 Task: Add Attachment from Trello to Card Card0000000178 in Board Board0000000045 in Workspace WS0000000015 in Trello. Add Cover Blue to Card Card0000000178 in Board Board0000000045 in Workspace WS0000000015 in Trello. Add "Copy Card To …" Button titled Button0000000178 to "bottom" of the list "To Do" to Card Card0000000178 in Board Board0000000045 in Workspace WS0000000015 in Trello. Add Description DS0000000178 to Card Card0000000178 in Board Board0000000045 in Workspace WS0000000015 in Trello. Add Comment CM0000000178 to Card Card0000000178 in Board Board0000000045 in Workspace WS0000000015 in Trello
Action: Mouse moved to (800, 354)
Screenshot: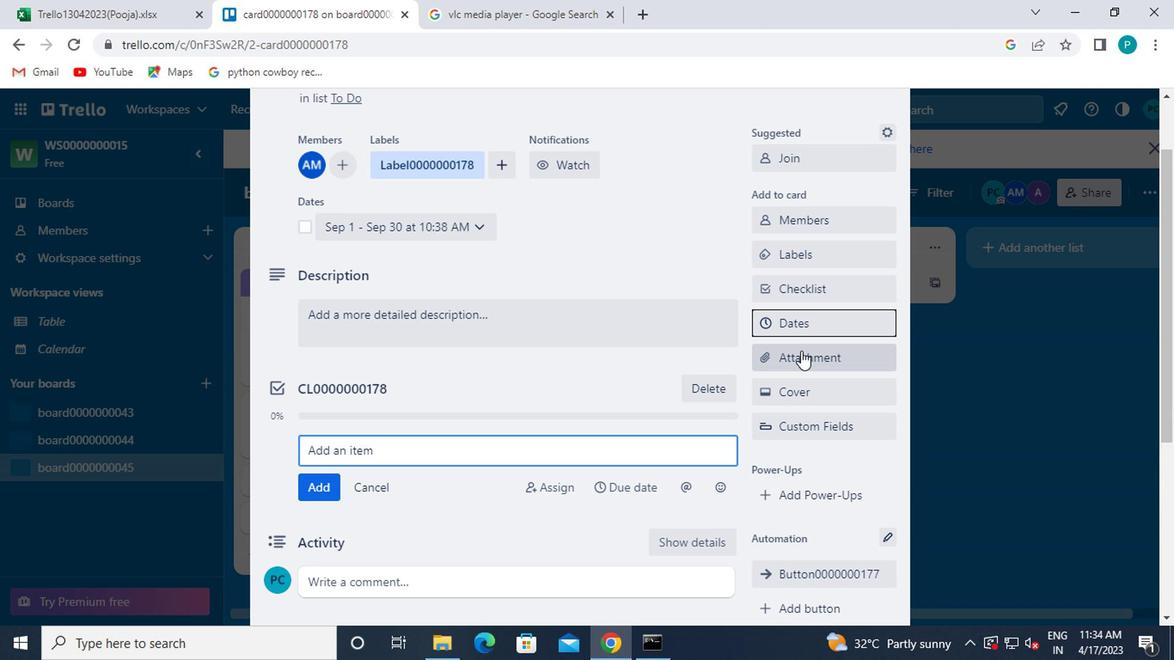 
Action: Mouse pressed left at (800, 354)
Screenshot: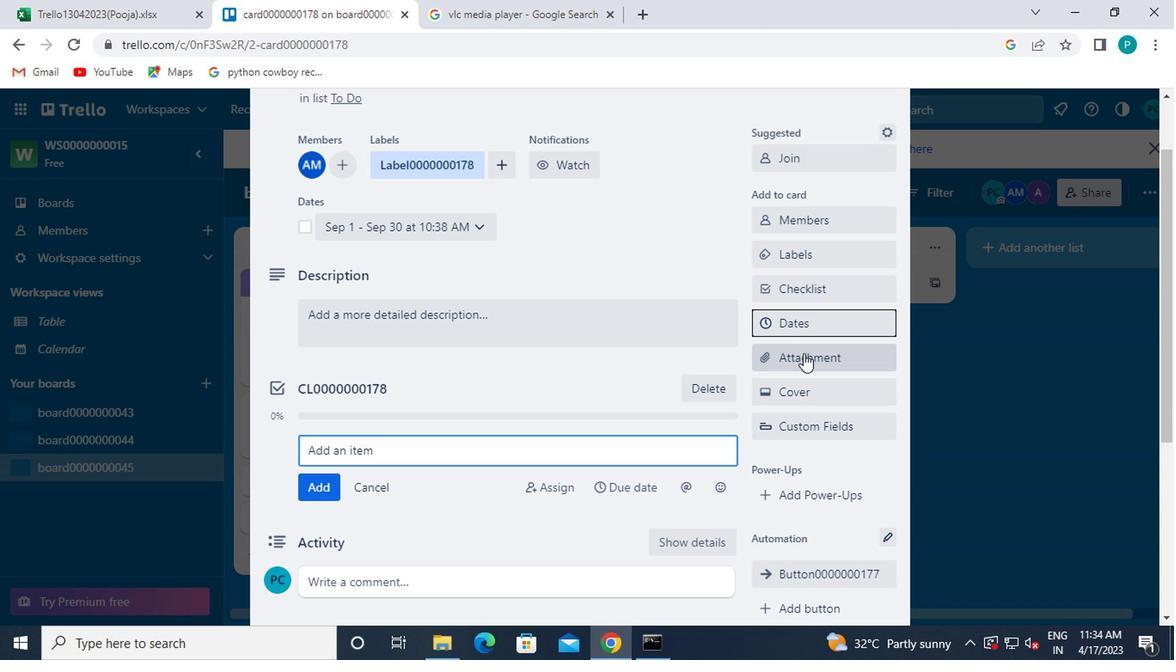 
Action: Mouse moved to (769, 214)
Screenshot: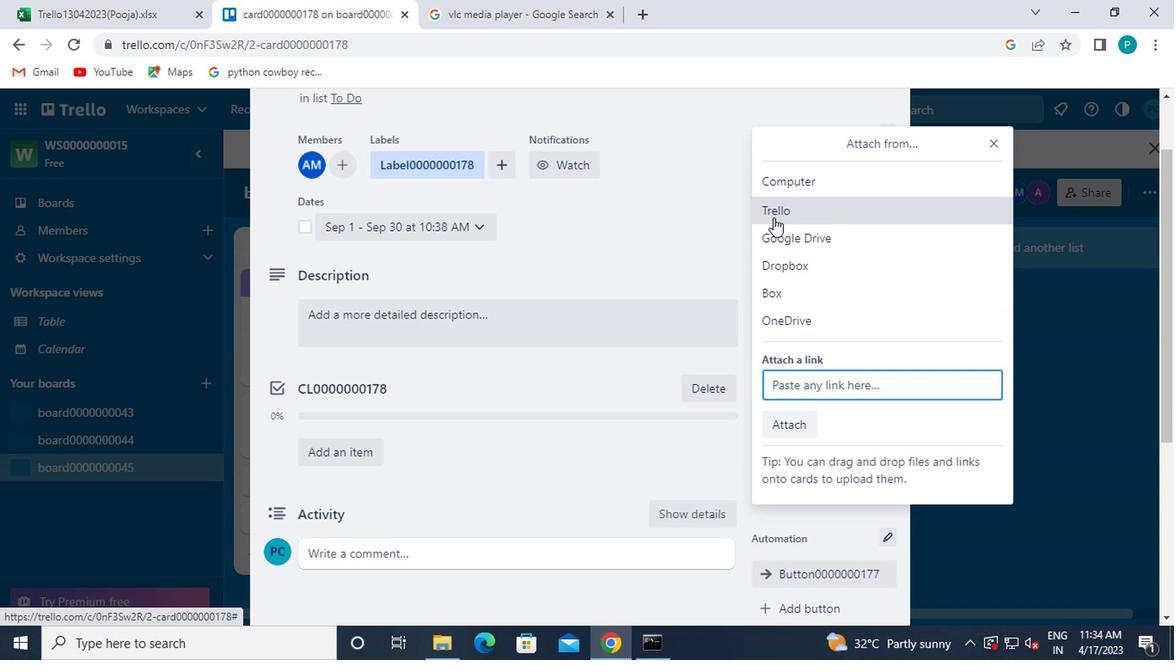 
Action: Mouse pressed left at (769, 214)
Screenshot: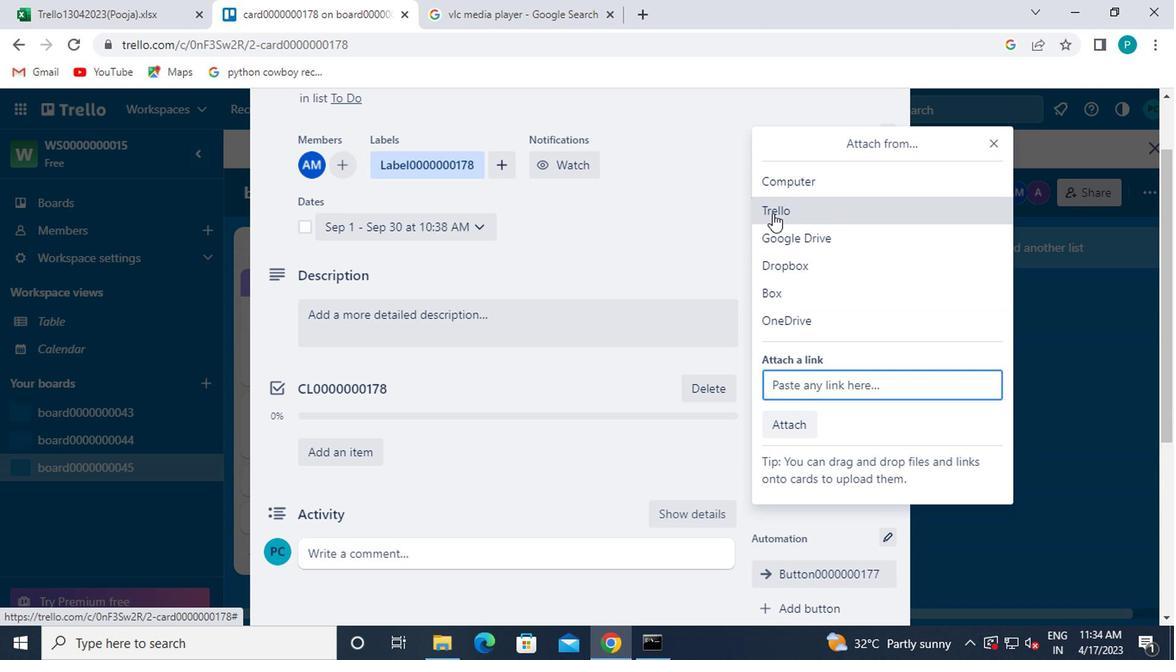 
Action: Mouse moved to (810, 335)
Screenshot: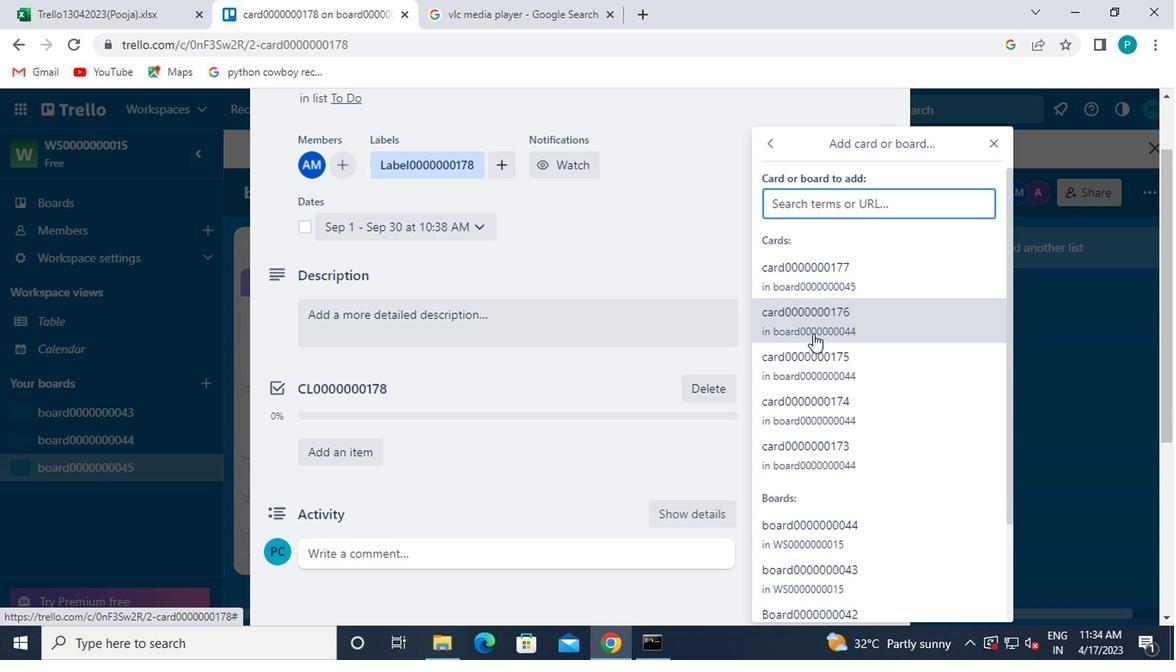 
Action: Mouse pressed left at (810, 335)
Screenshot: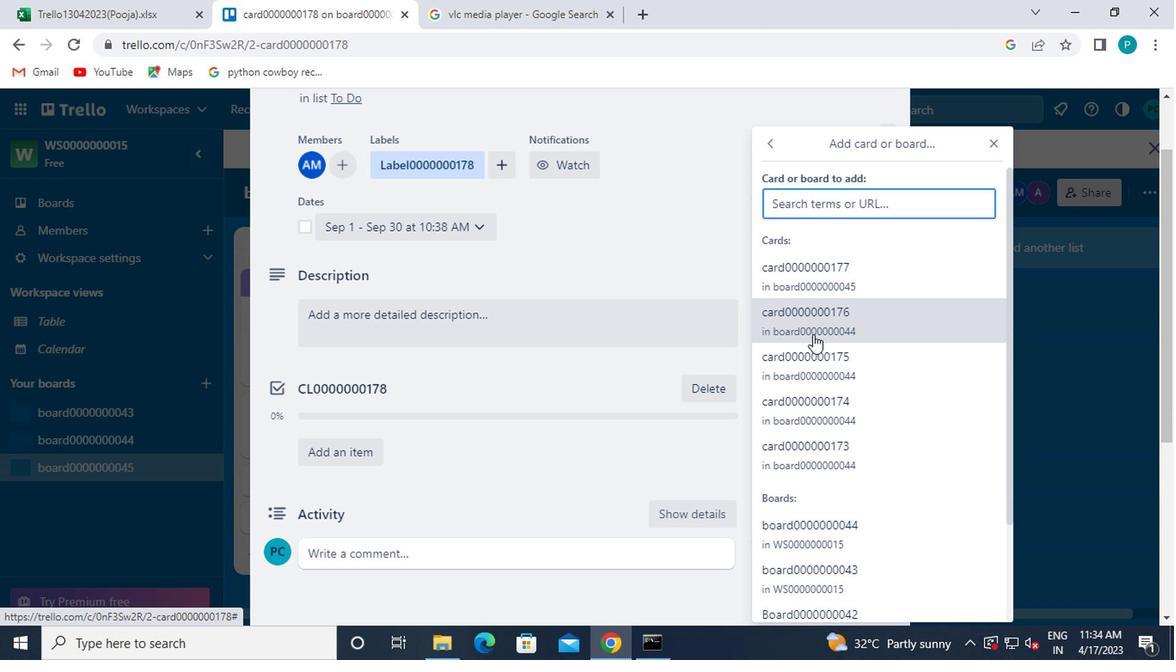 
Action: Mouse moved to (802, 390)
Screenshot: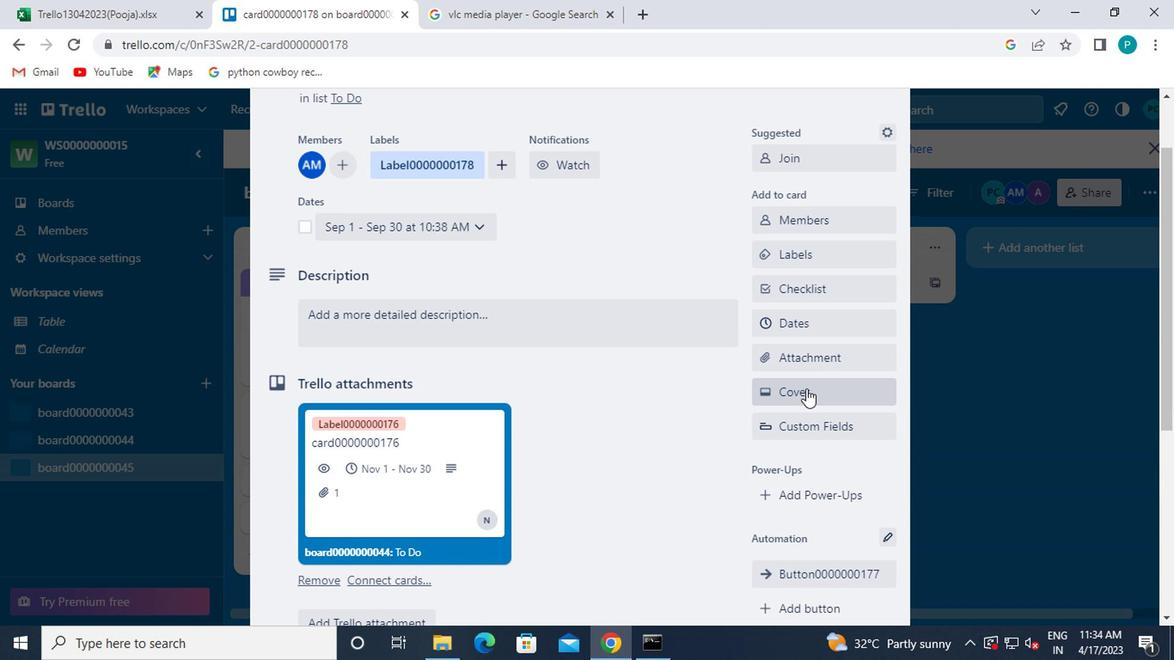 
Action: Mouse scrolled (802, 389) with delta (0, -1)
Screenshot: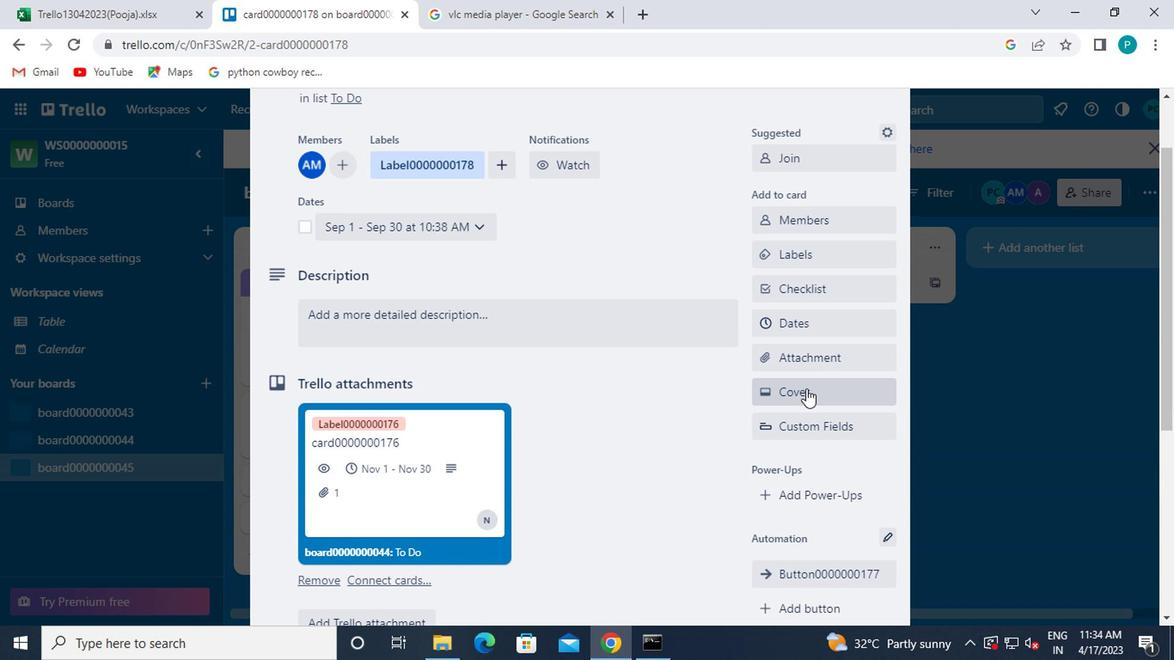 
Action: Mouse moved to (793, 305)
Screenshot: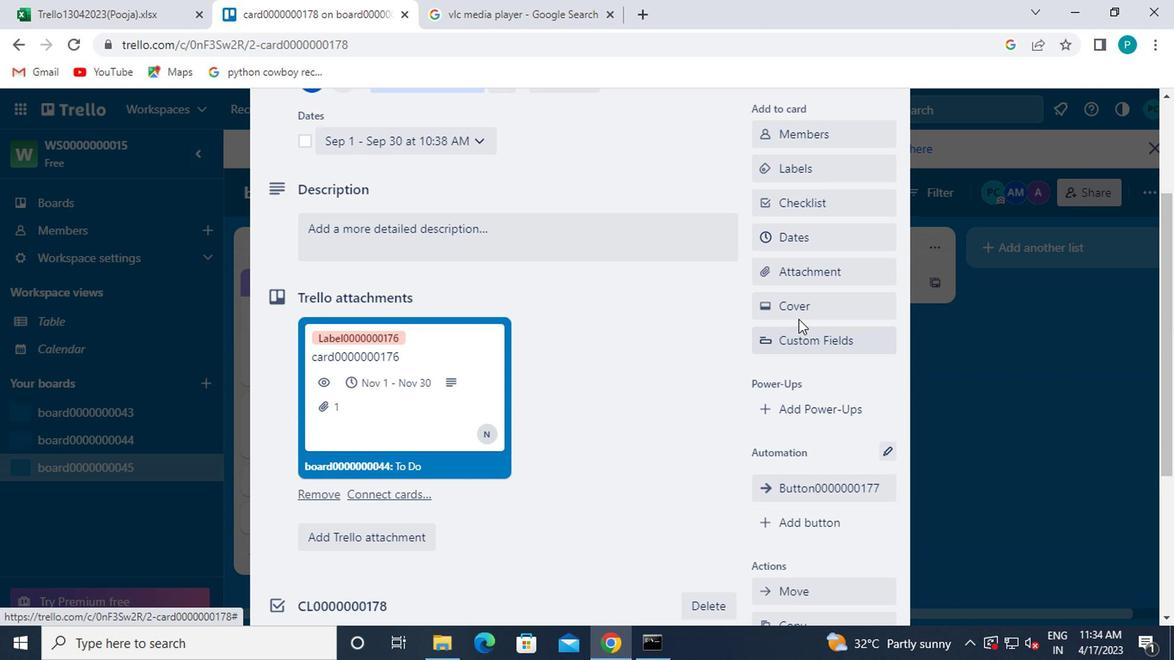 
Action: Mouse pressed left at (793, 305)
Screenshot: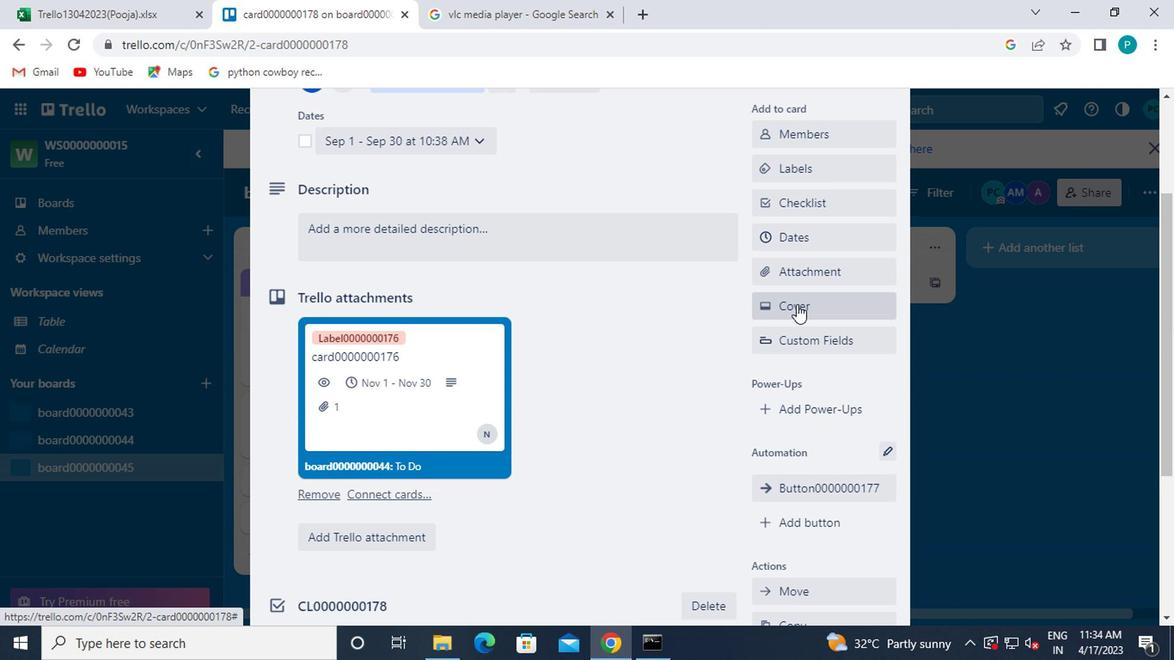 
Action: Mouse moved to (795, 319)
Screenshot: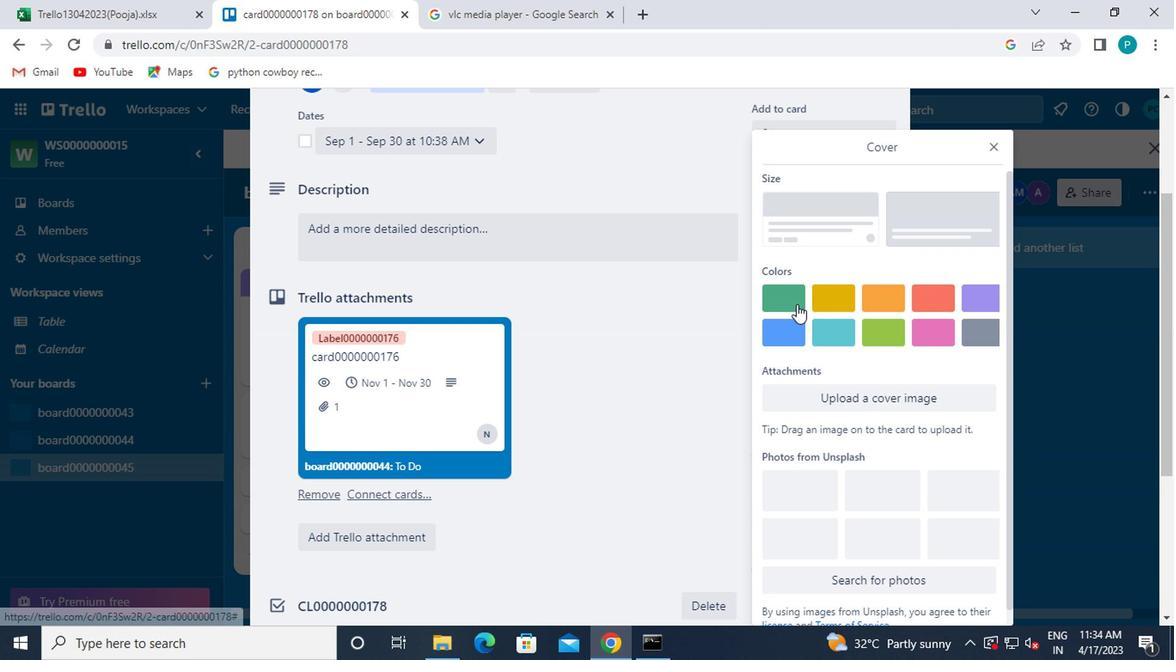 
Action: Mouse pressed left at (795, 319)
Screenshot: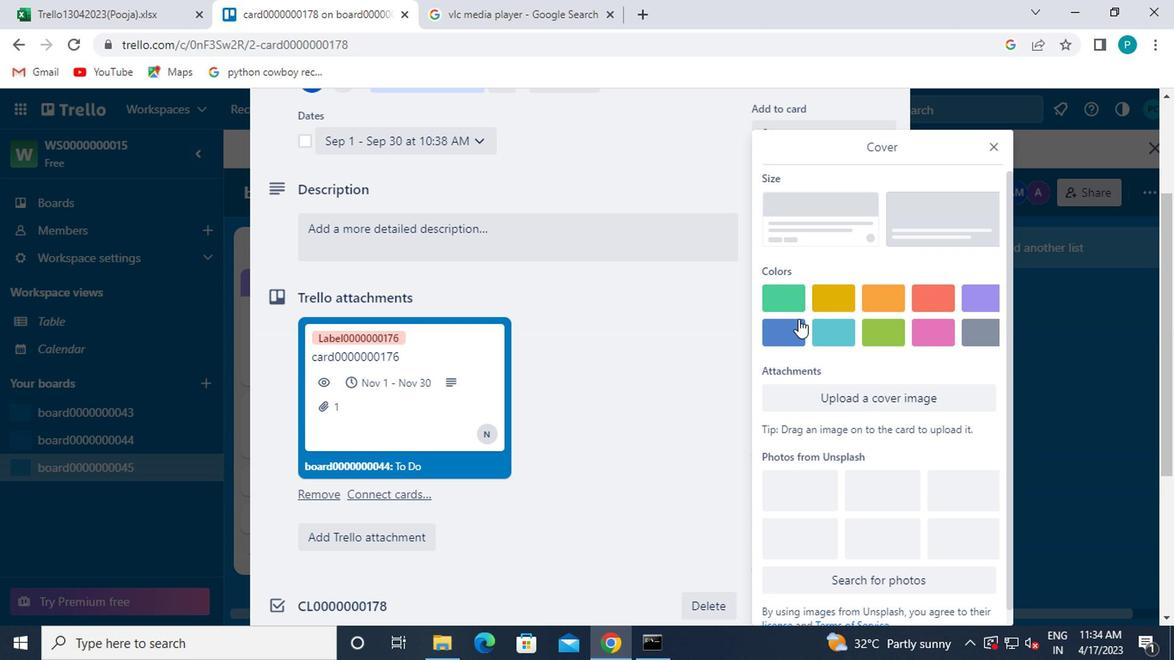 
Action: Mouse moved to (986, 144)
Screenshot: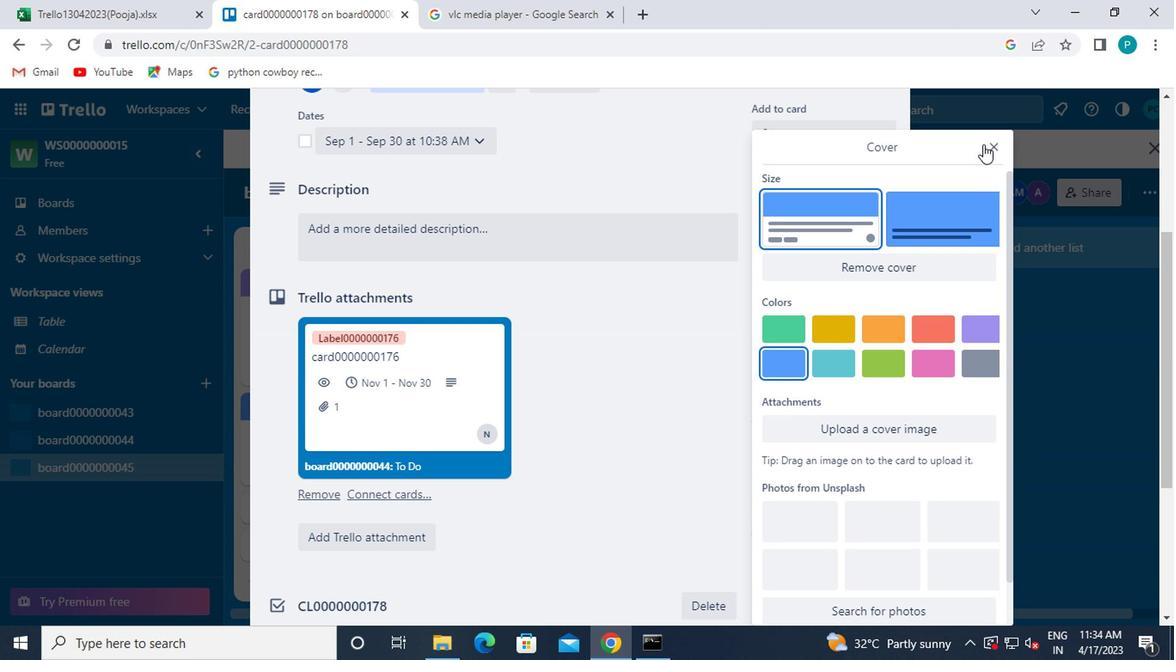 
Action: Mouse pressed left at (986, 144)
Screenshot: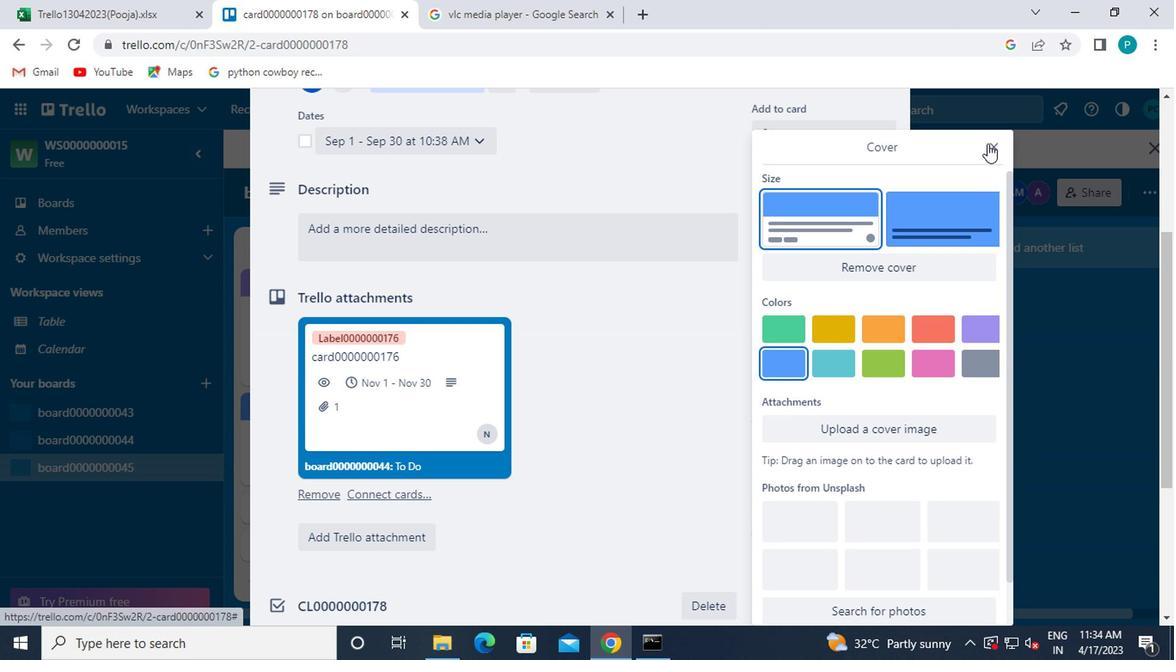 
Action: Mouse moved to (711, 340)
Screenshot: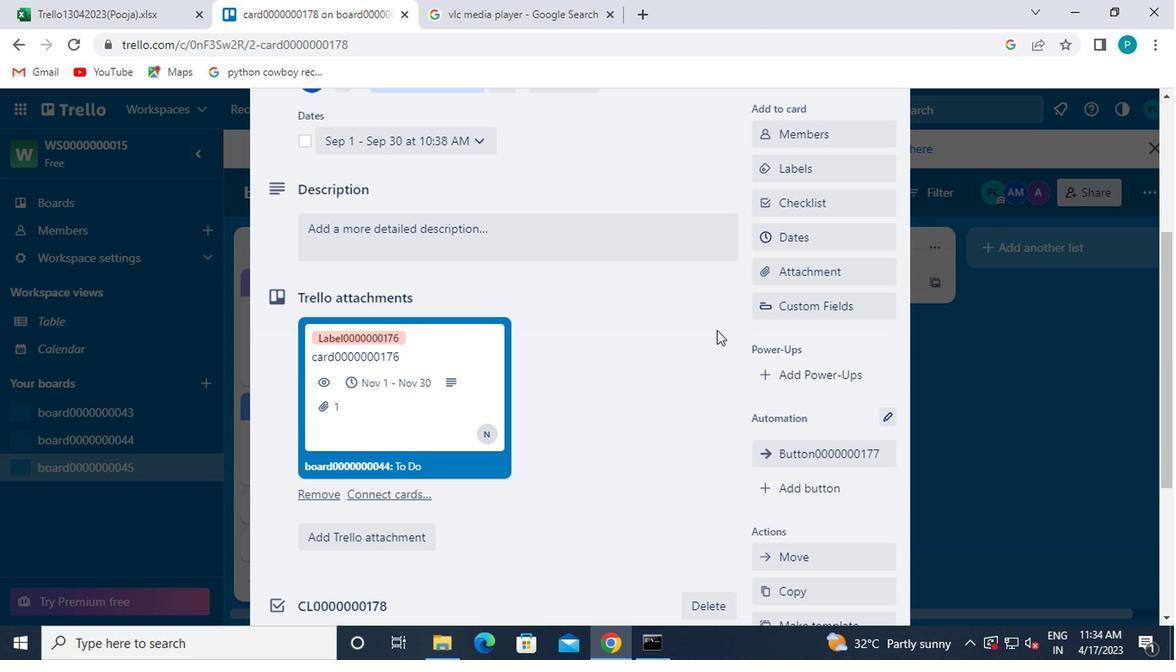 
Action: Mouse scrolled (711, 338) with delta (0, -1)
Screenshot: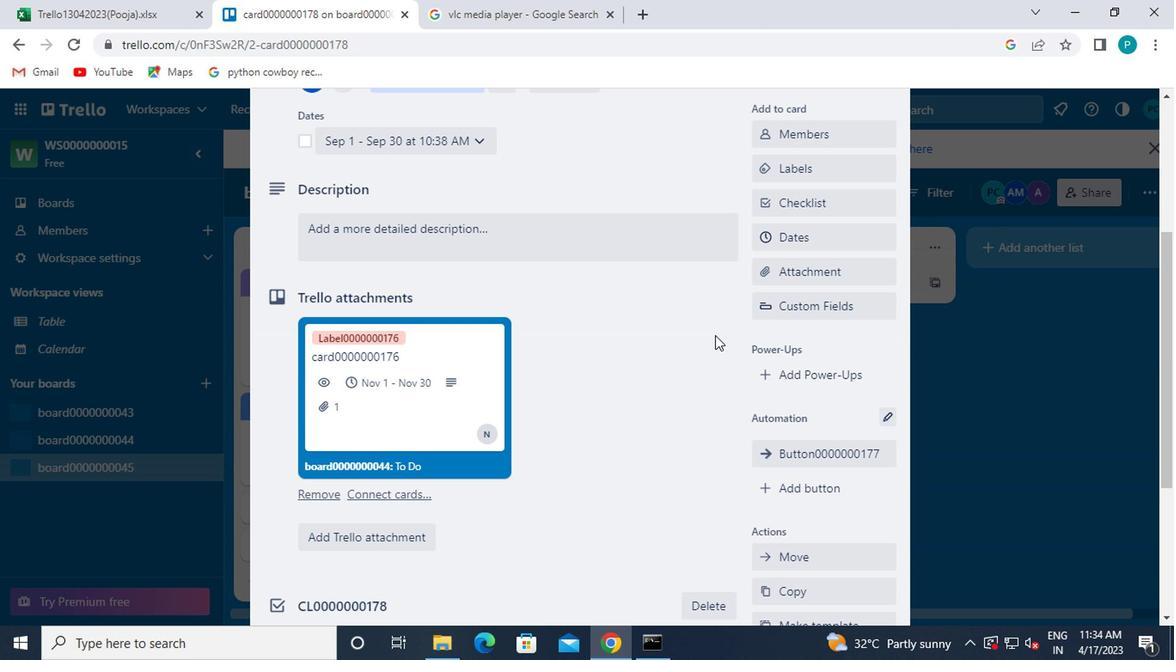 
Action: Mouse moved to (794, 403)
Screenshot: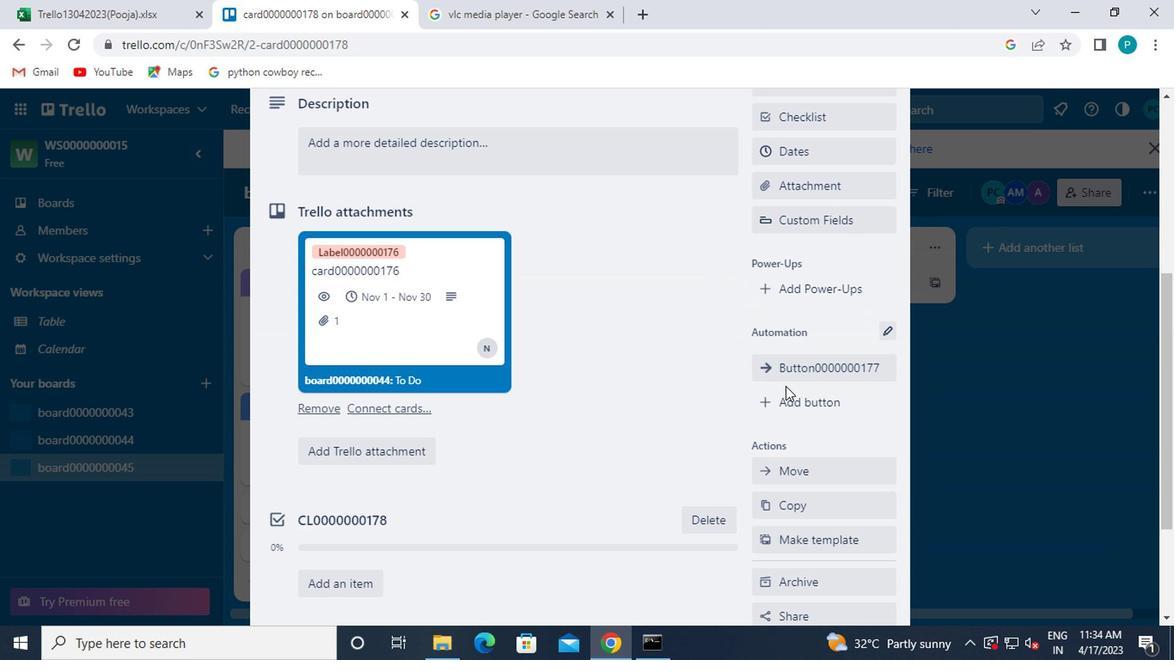 
Action: Mouse pressed left at (794, 403)
Screenshot: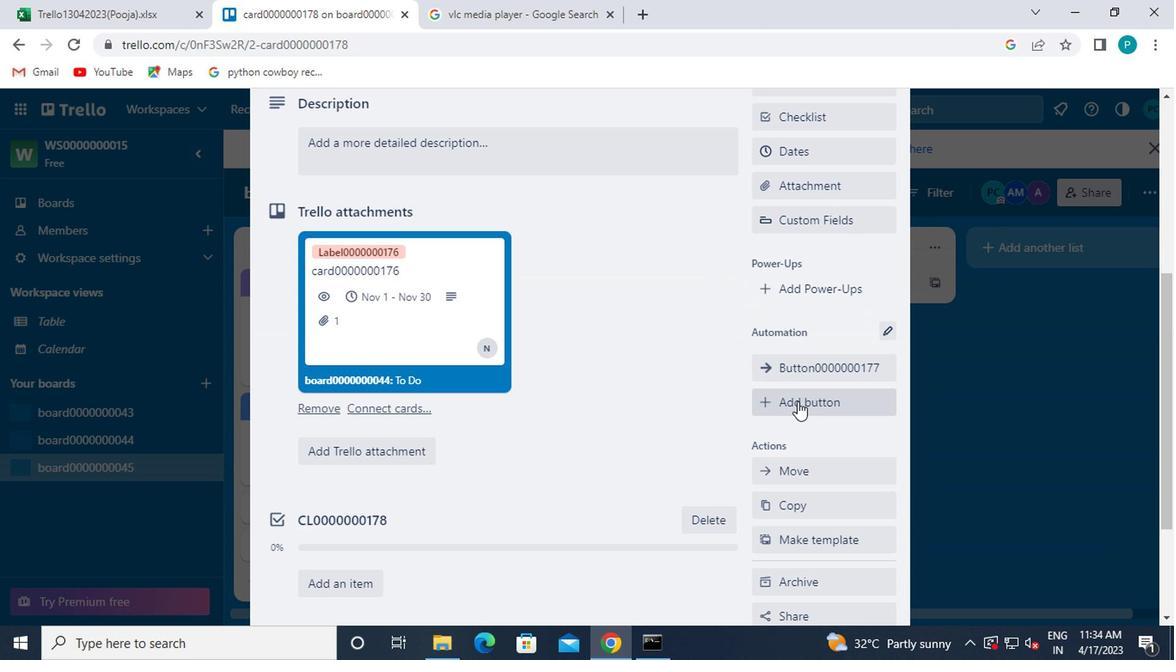 
Action: Mouse moved to (814, 247)
Screenshot: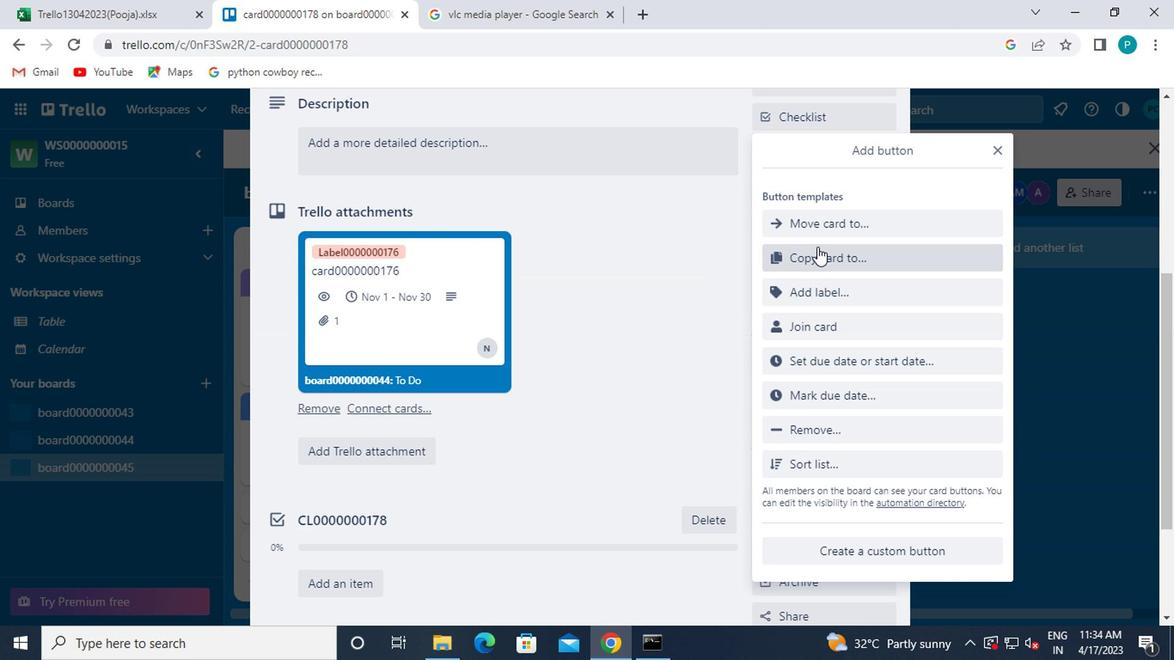 
Action: Mouse pressed left at (814, 247)
Screenshot: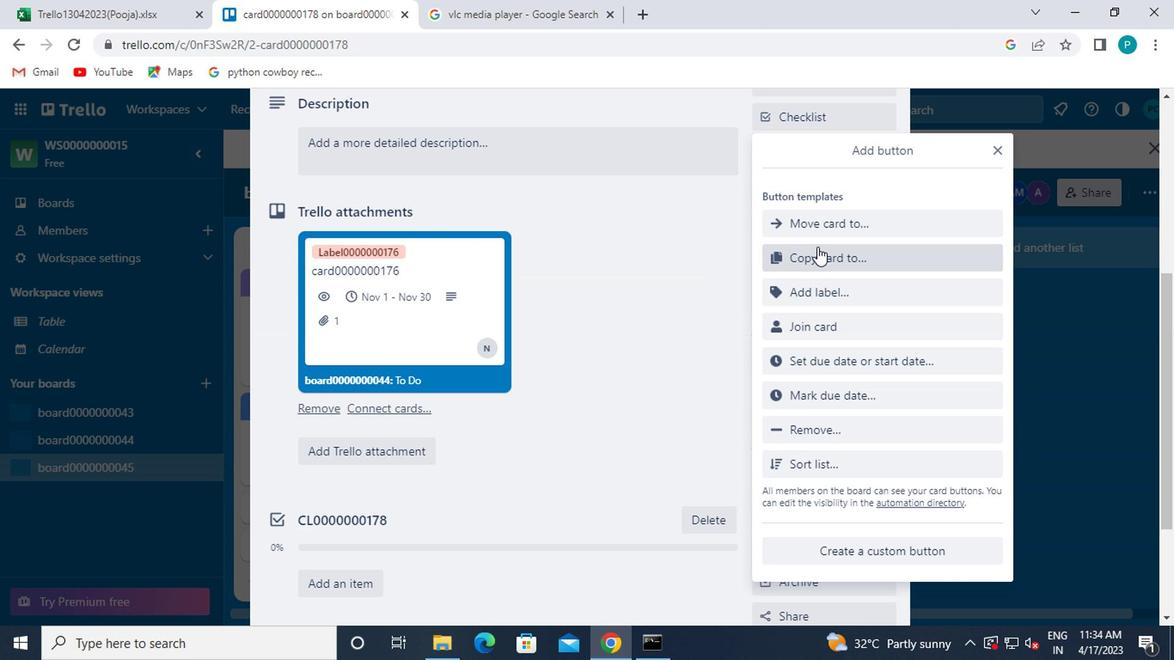 
Action: Mouse moved to (820, 219)
Screenshot: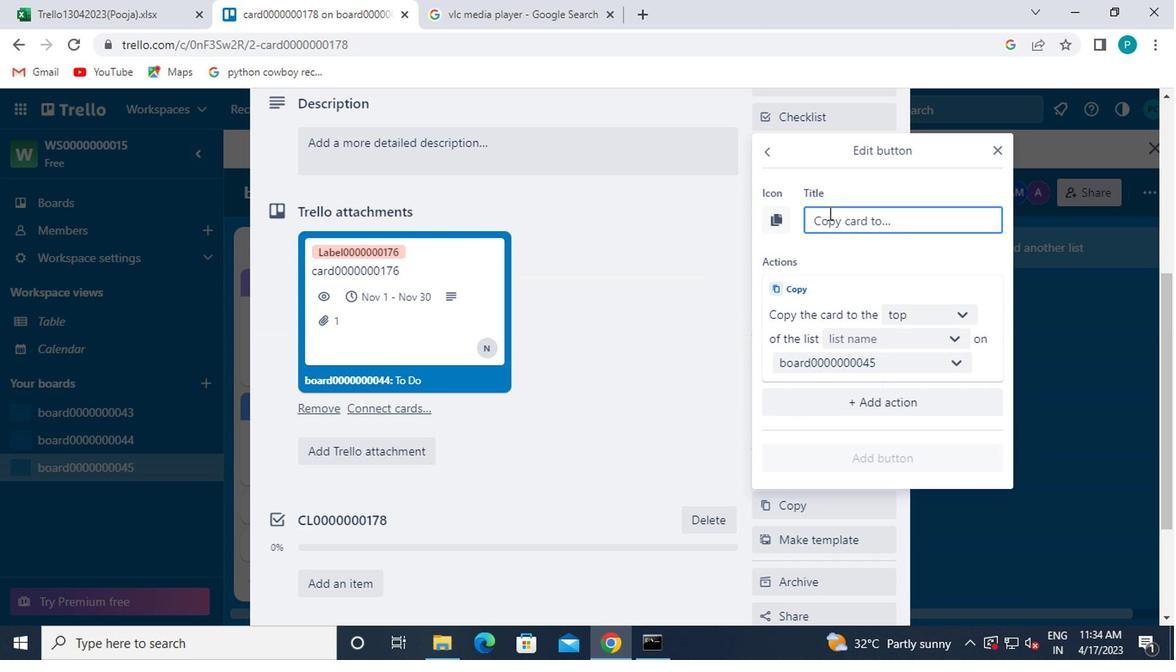 
Action: Mouse pressed left at (820, 219)
Screenshot: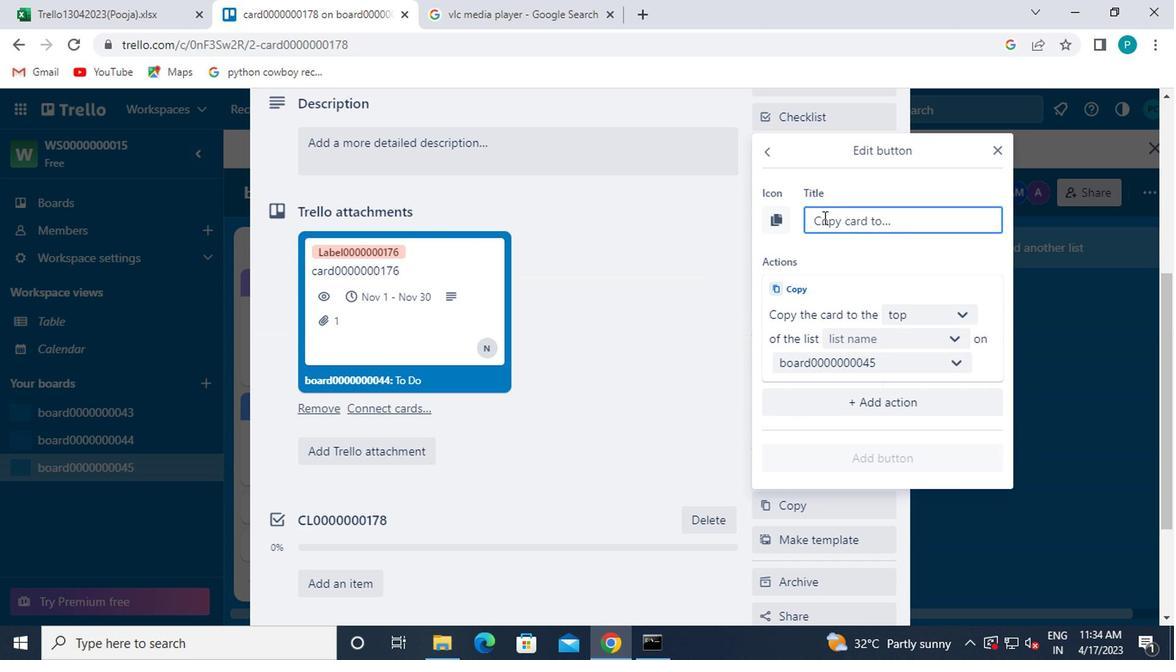 
Action: Mouse moved to (799, 231)
Screenshot: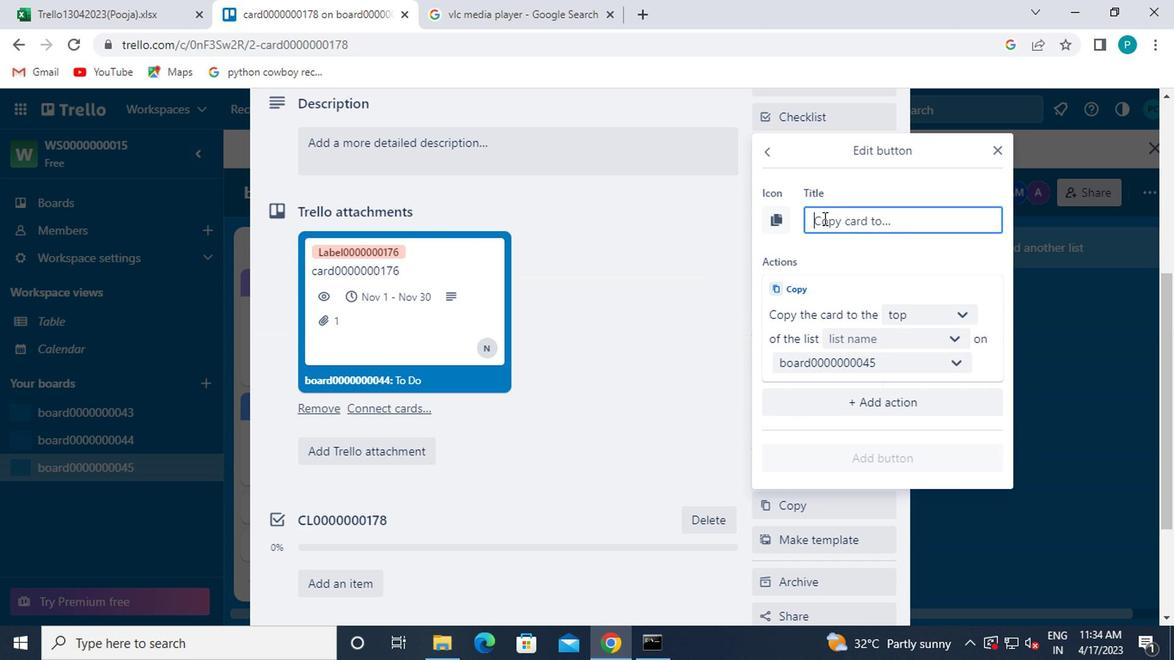 
Action: Key pressed <Key.caps_lock>b<Key.caps_lock>utton0000000178
Screenshot: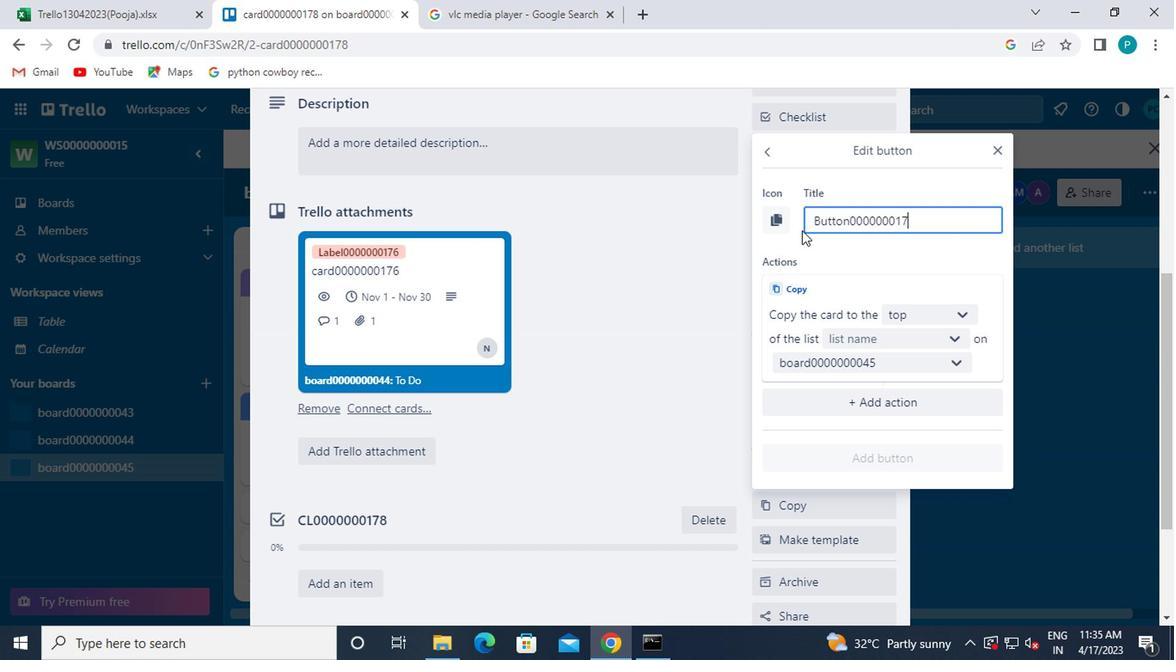 
Action: Mouse moved to (894, 319)
Screenshot: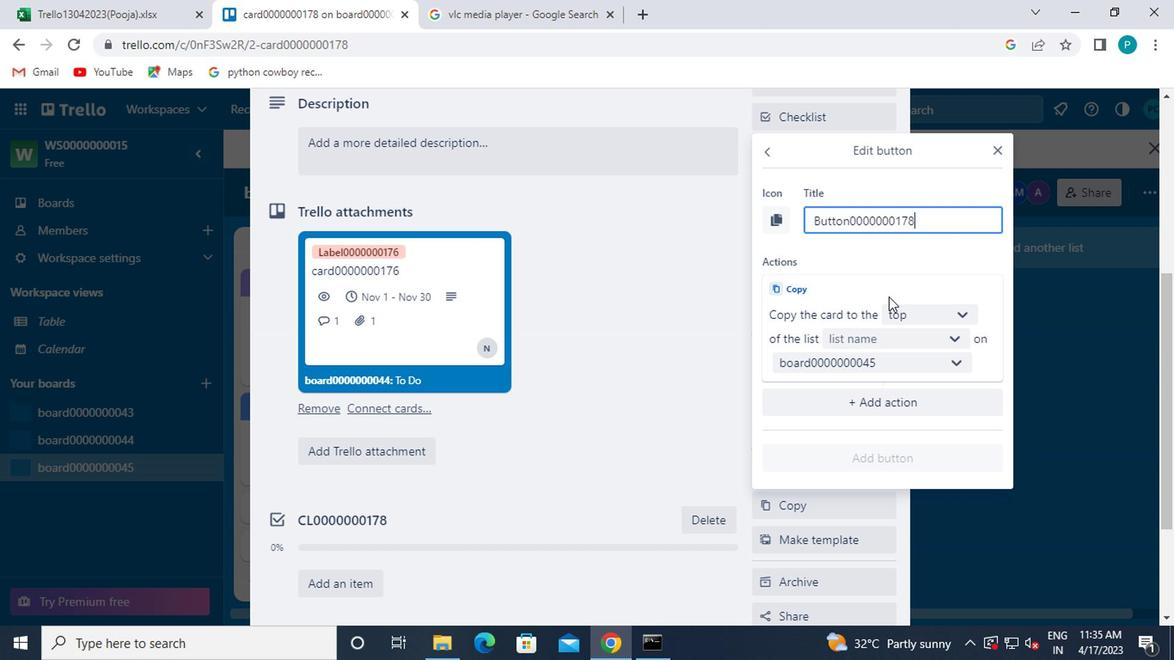
Action: Mouse pressed left at (894, 319)
Screenshot: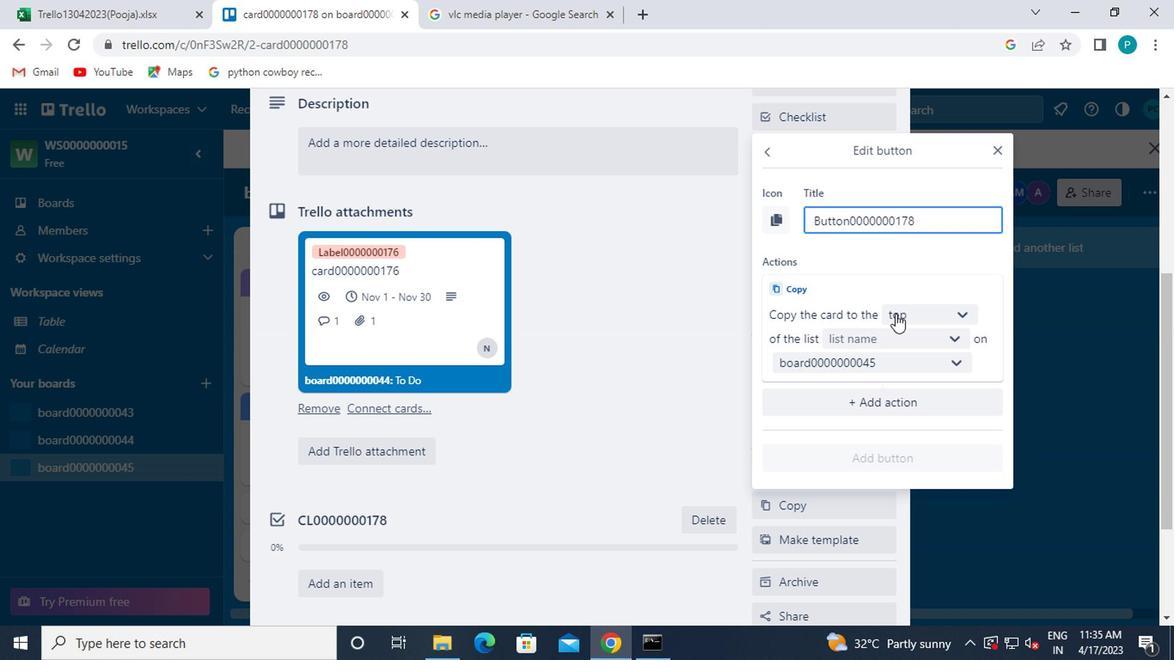 
Action: Mouse moved to (924, 378)
Screenshot: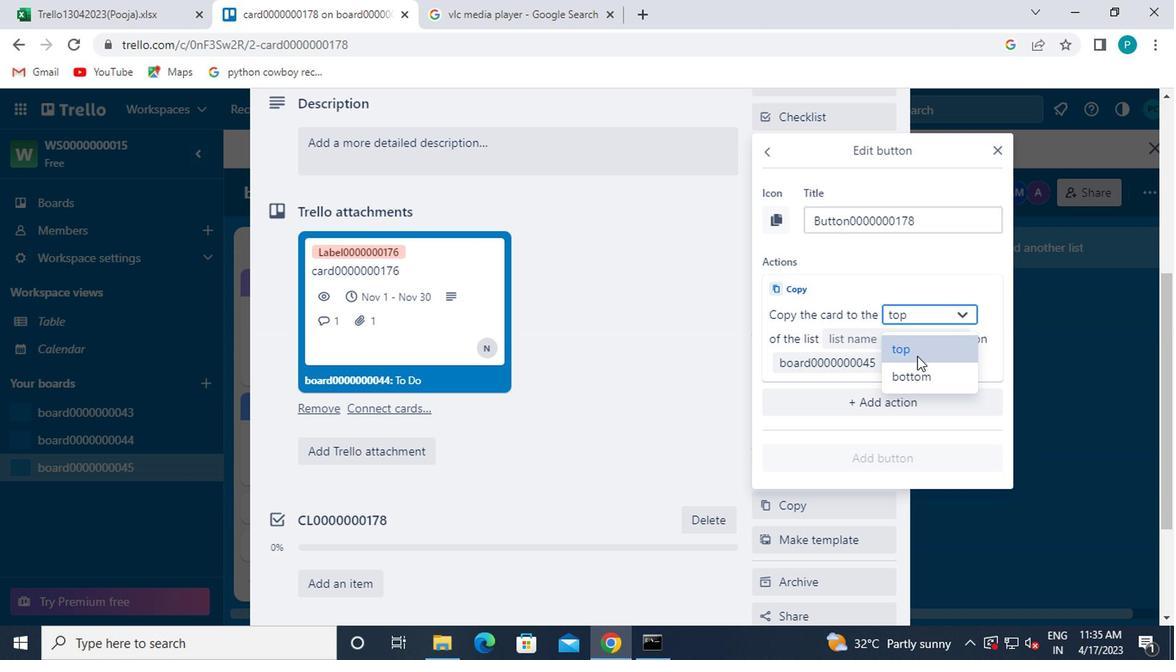
Action: Mouse pressed left at (924, 378)
Screenshot: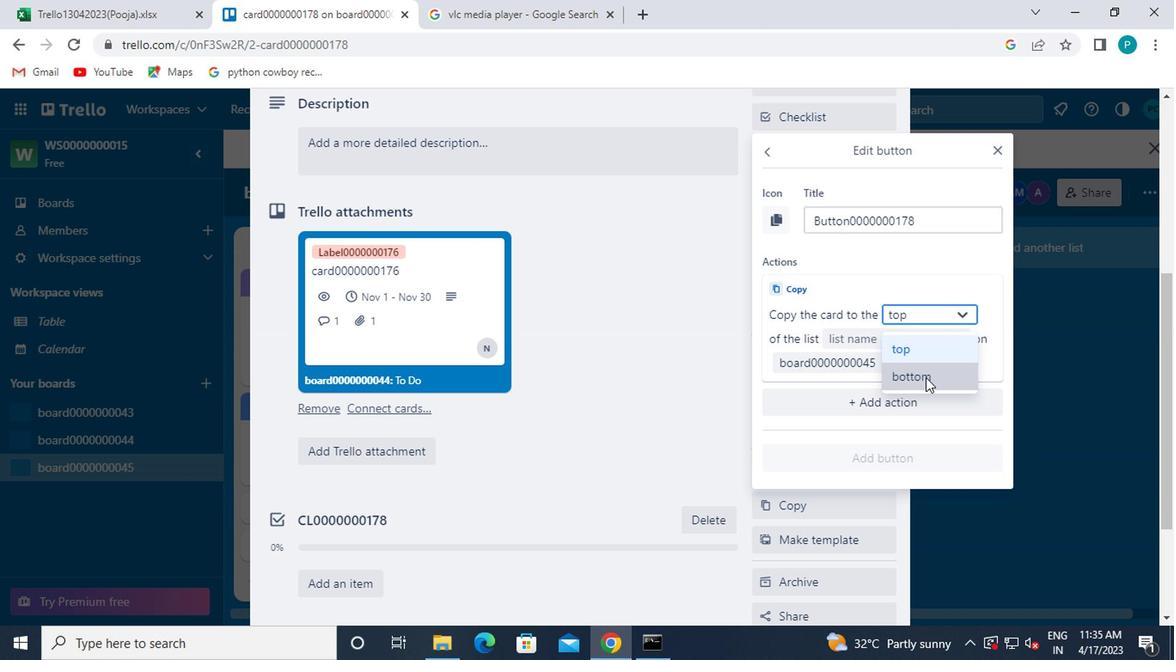 
Action: Mouse moved to (853, 340)
Screenshot: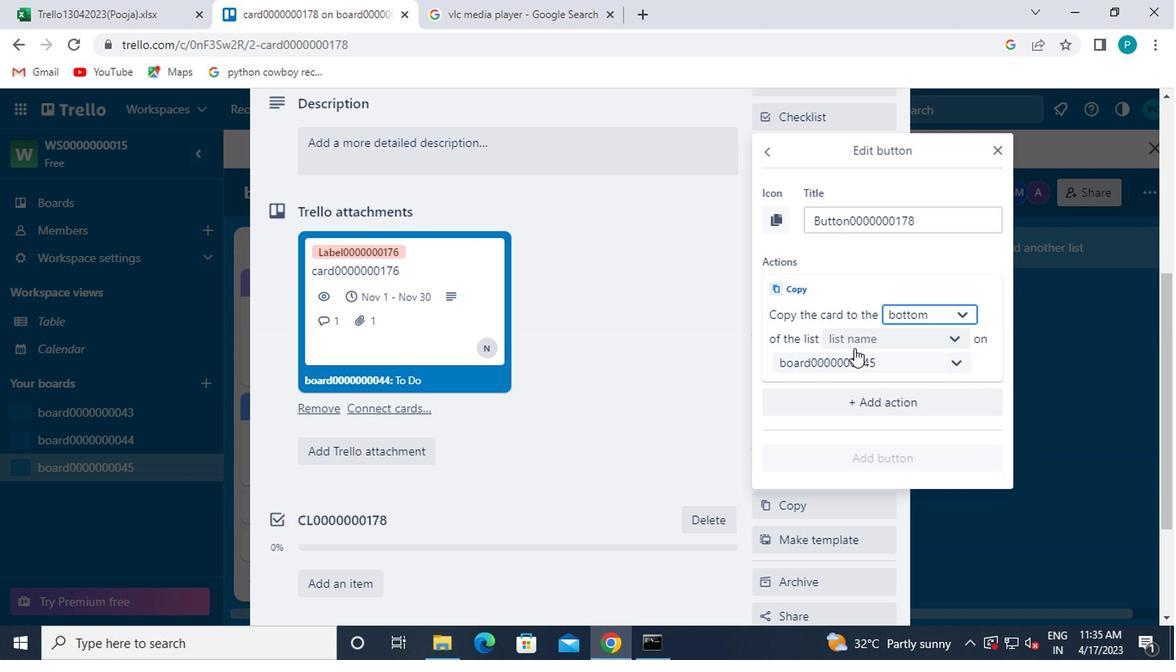 
Action: Mouse pressed left at (853, 340)
Screenshot: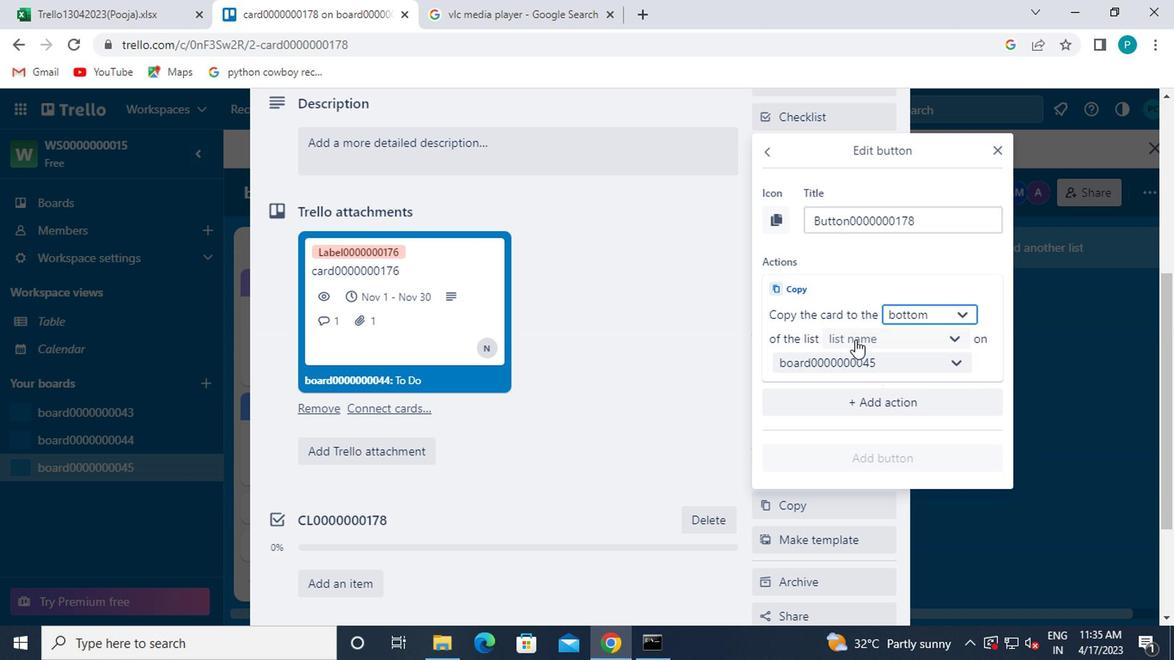 
Action: Mouse moved to (864, 376)
Screenshot: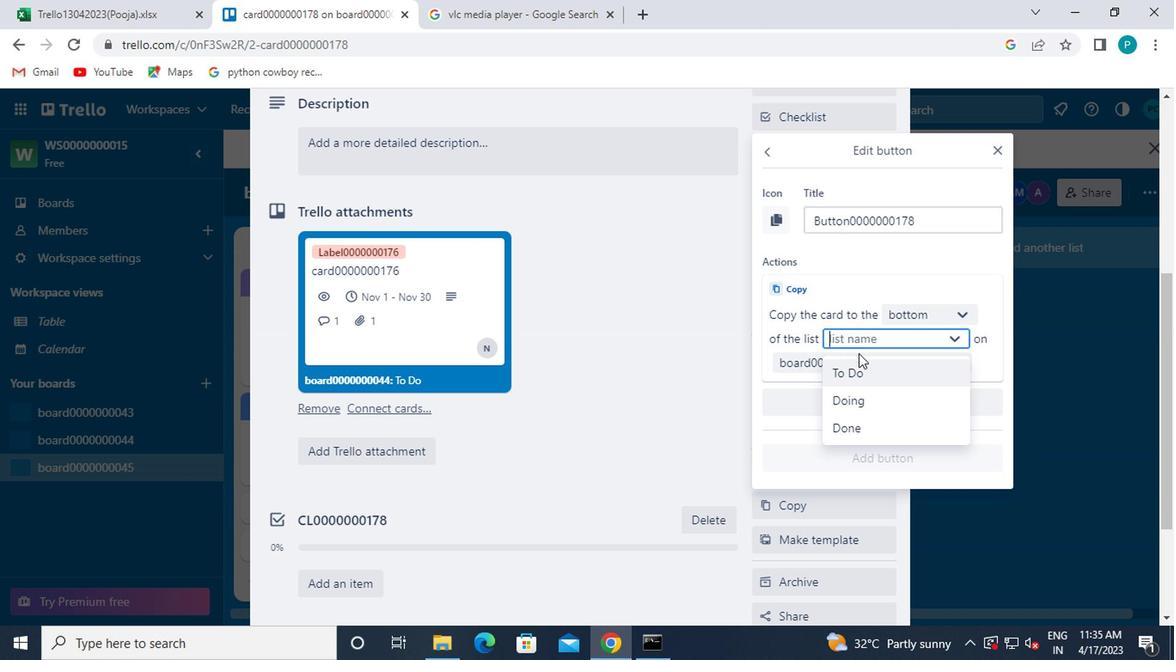 
Action: Mouse pressed left at (864, 376)
Screenshot: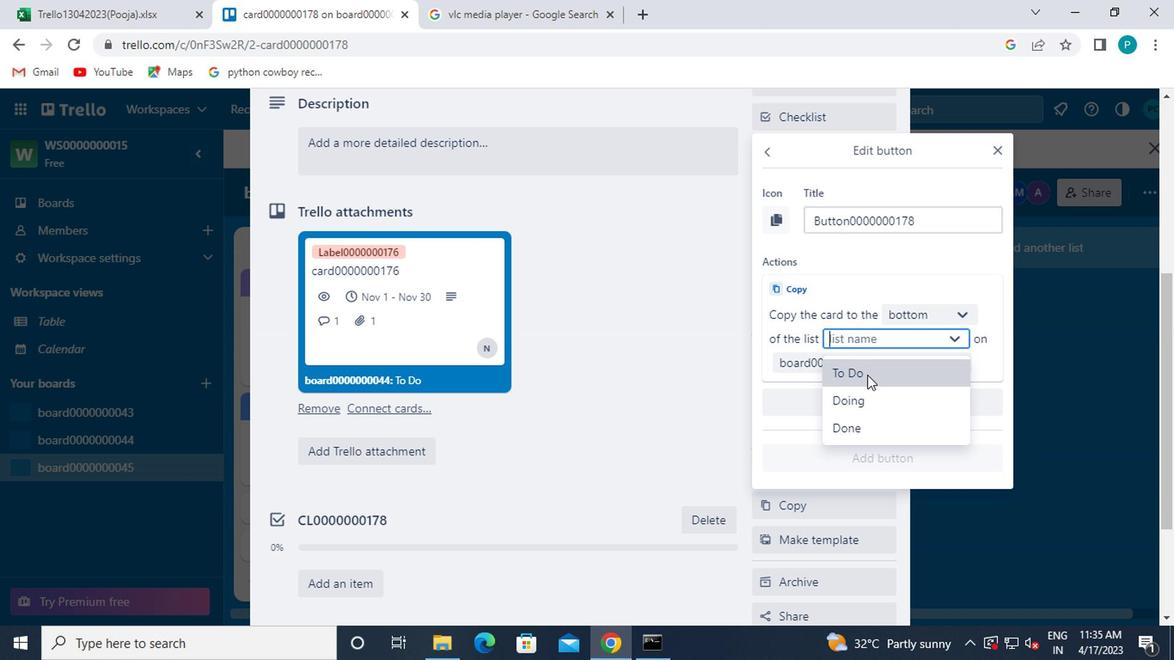 
Action: Mouse moved to (856, 463)
Screenshot: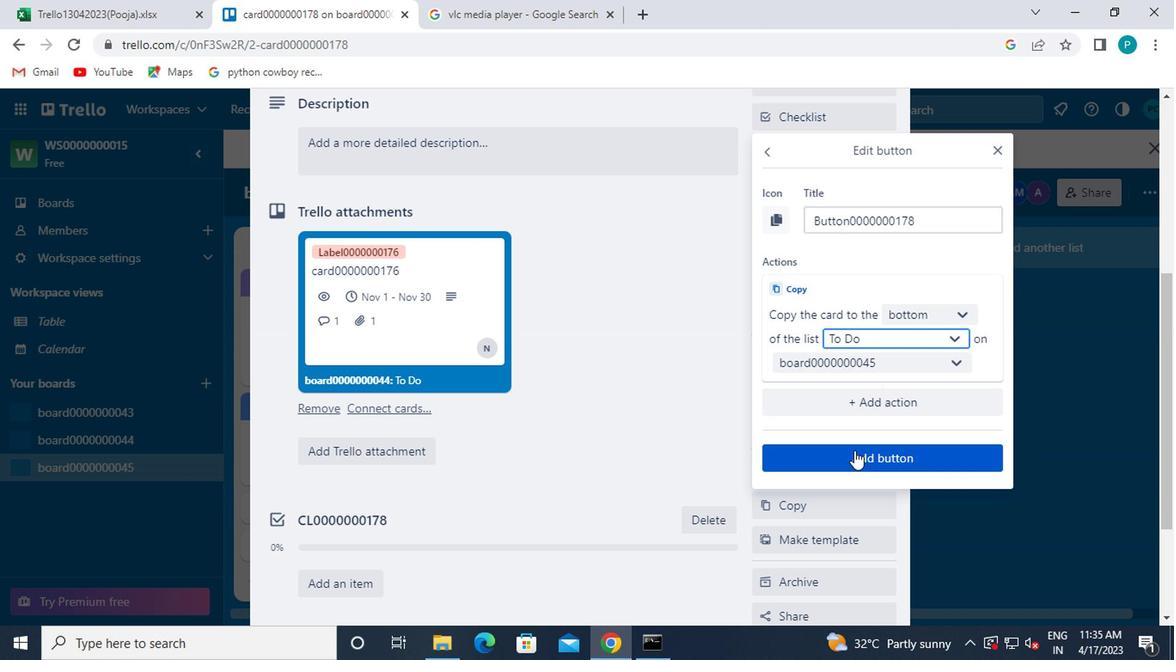 
Action: Mouse pressed left at (856, 463)
Screenshot: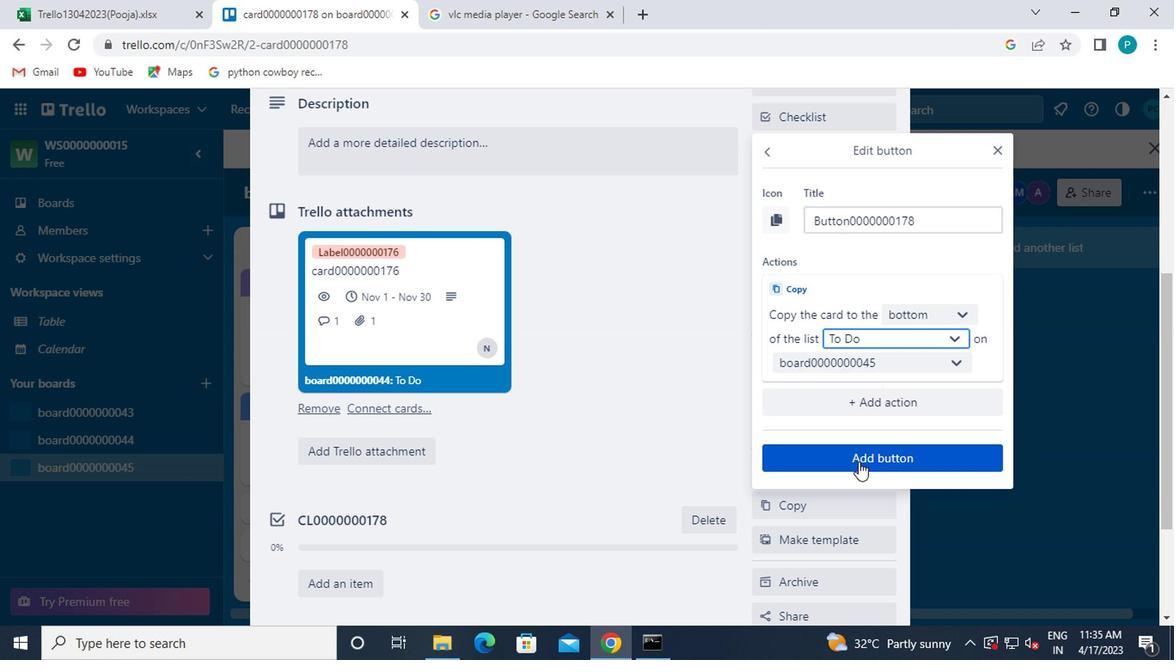
Action: Mouse moved to (682, 395)
Screenshot: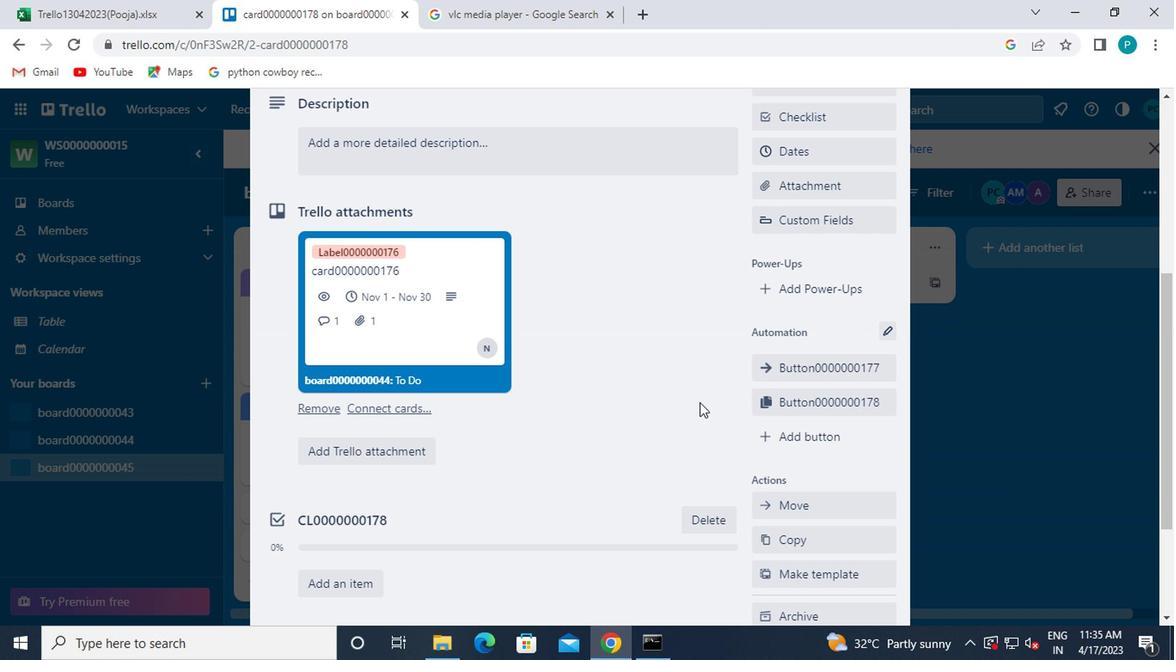 
Action: Mouse scrolled (682, 396) with delta (0, 1)
Screenshot: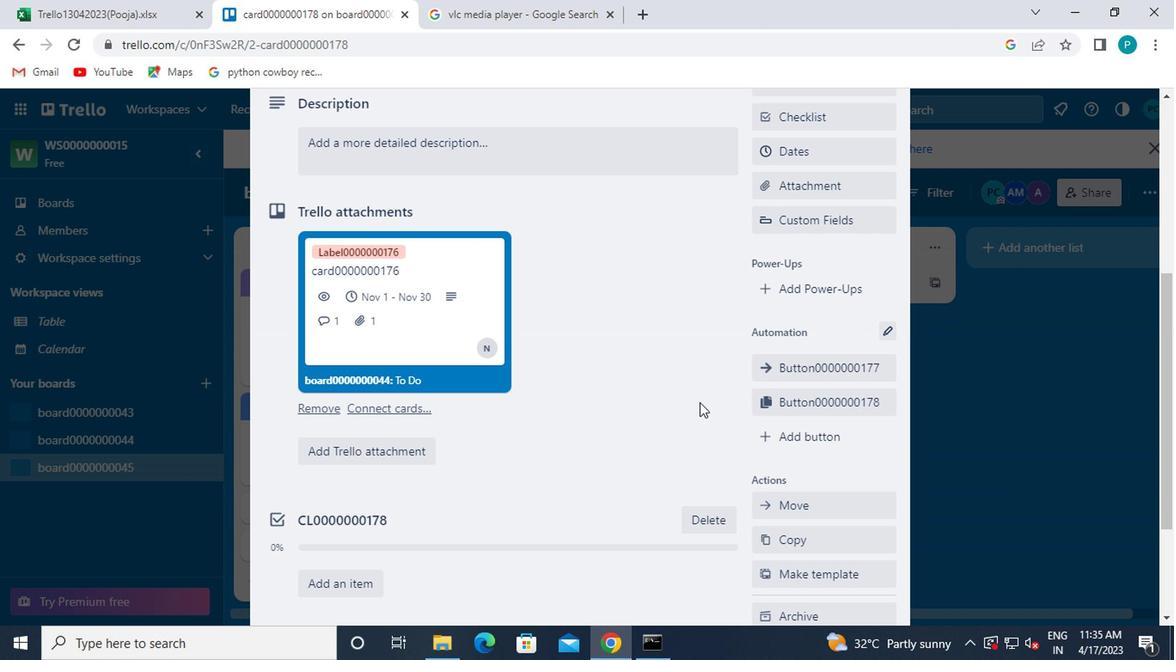 
Action: Mouse moved to (679, 387)
Screenshot: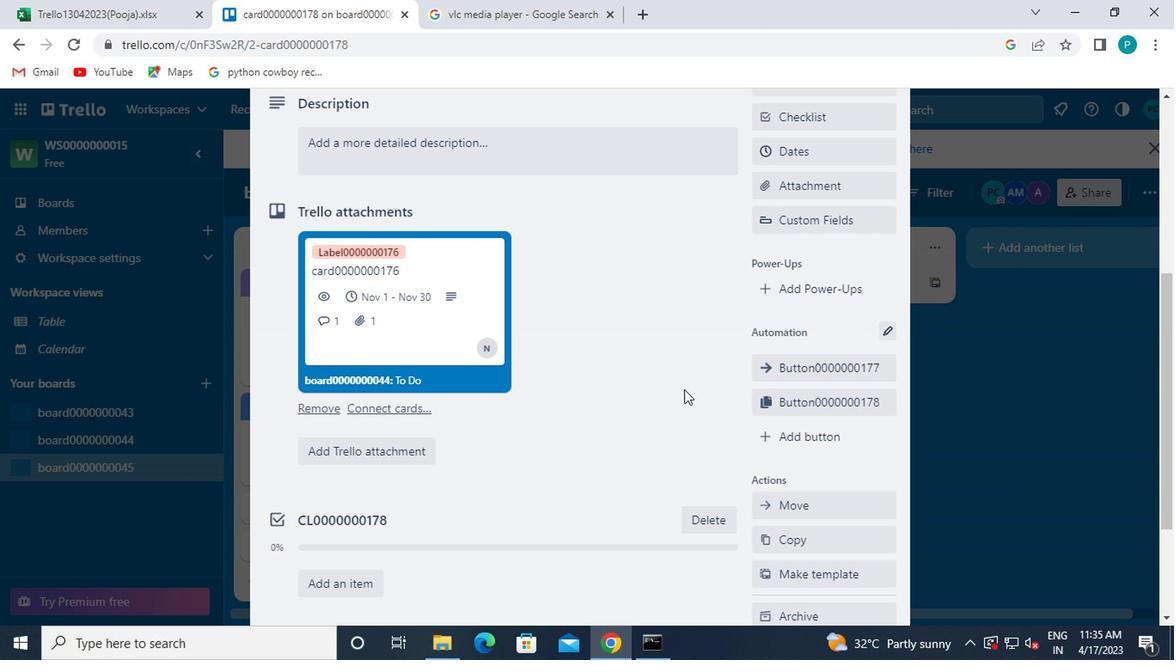 
Action: Mouse scrolled (679, 388) with delta (0, 1)
Screenshot: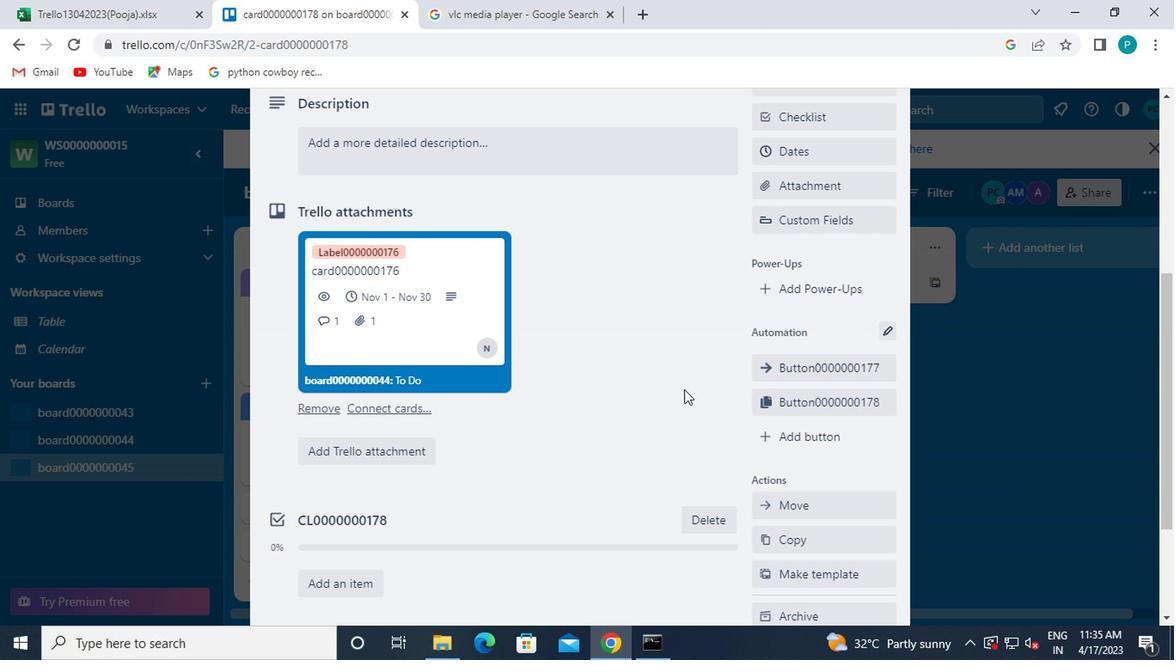 
Action: Mouse moved to (624, 314)
Screenshot: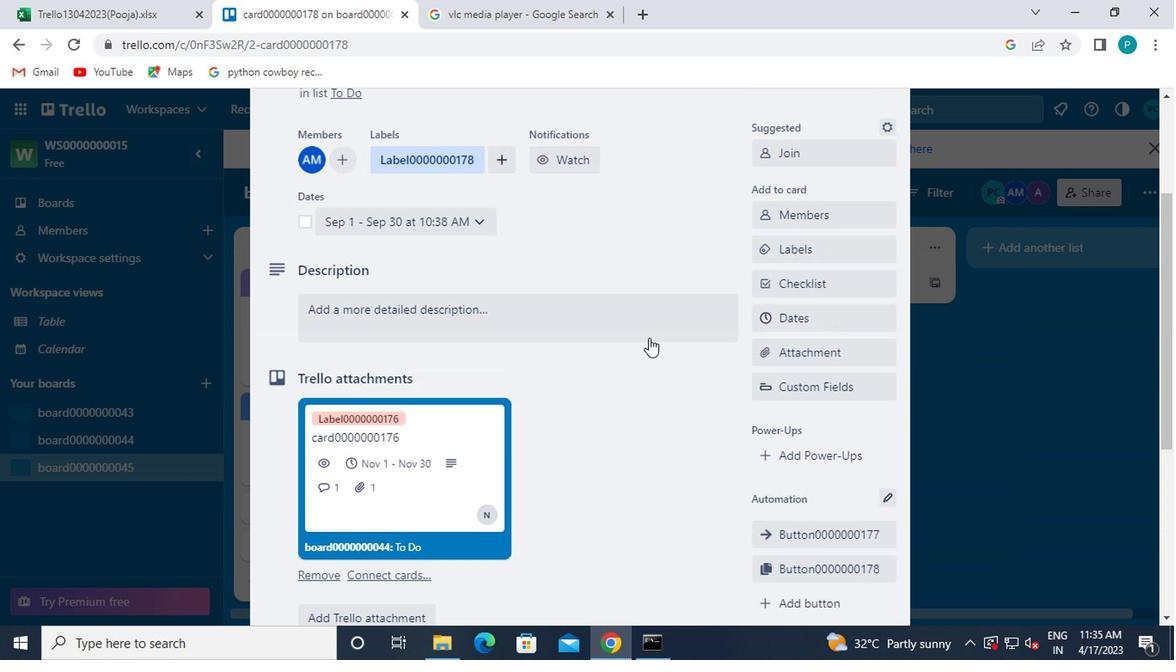 
Action: Mouse pressed left at (624, 314)
Screenshot: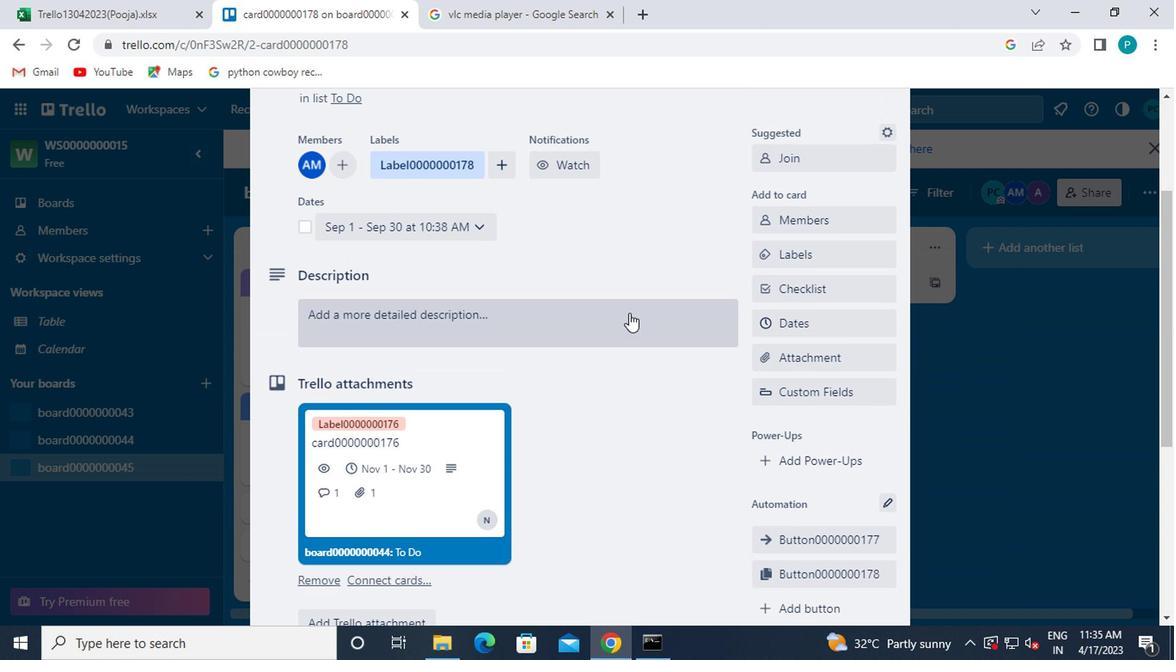 
Action: Mouse moved to (620, 314)
Screenshot: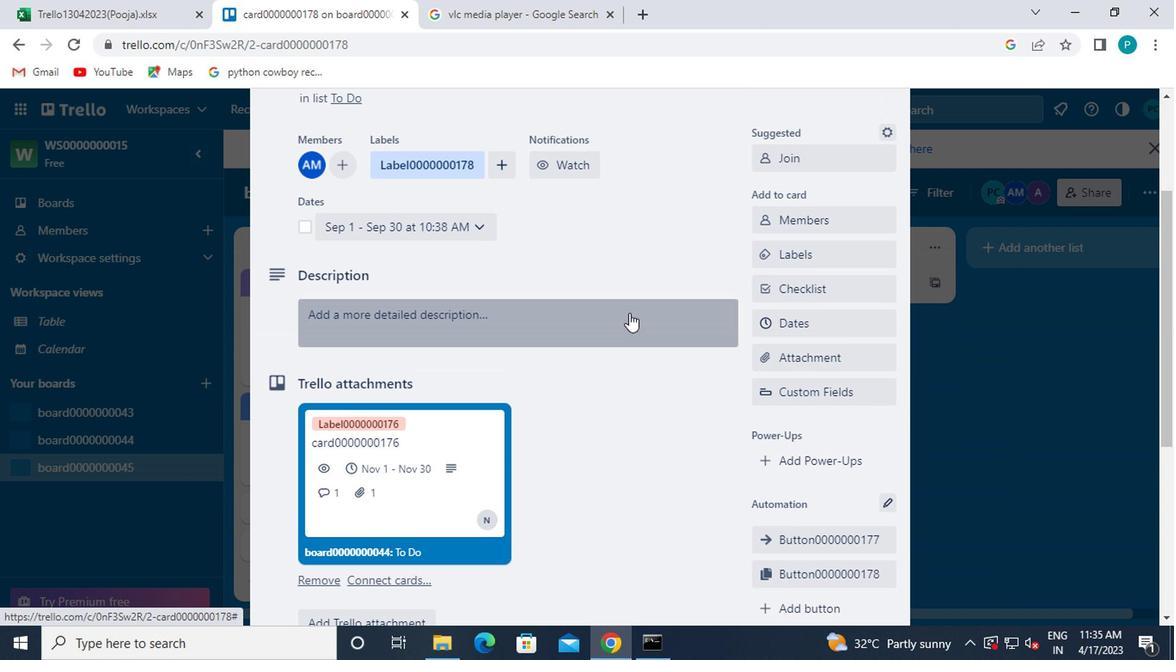 
Action: Key pressed <Key.caps_lock>ds0000000178
Screenshot: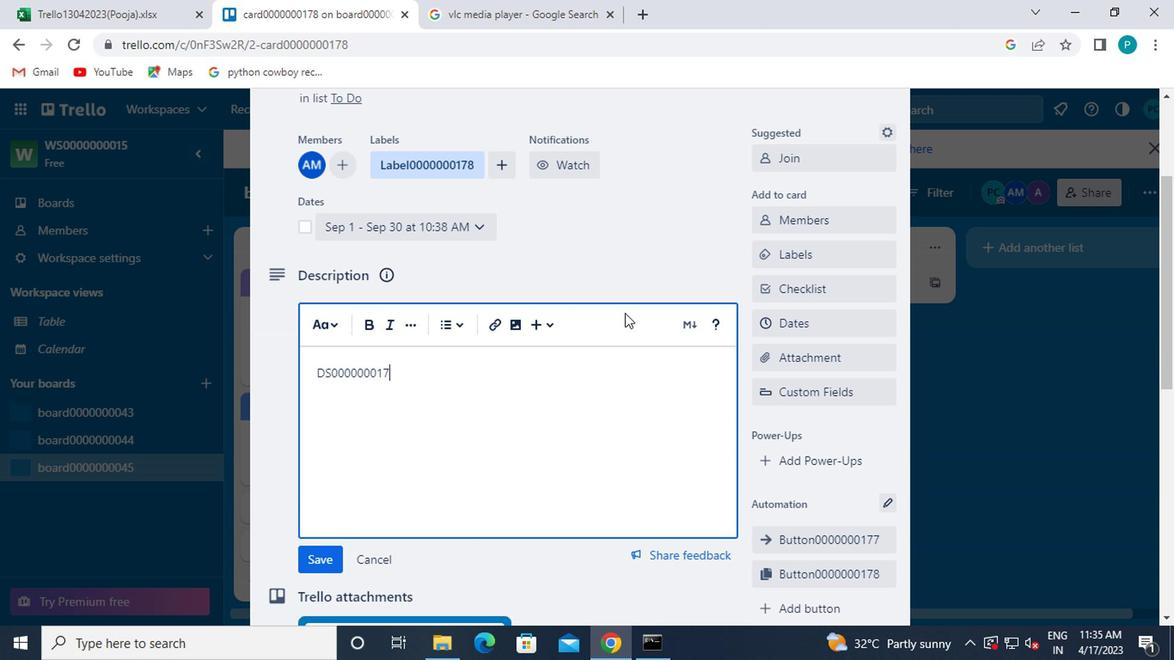 
Action: Mouse moved to (310, 563)
Screenshot: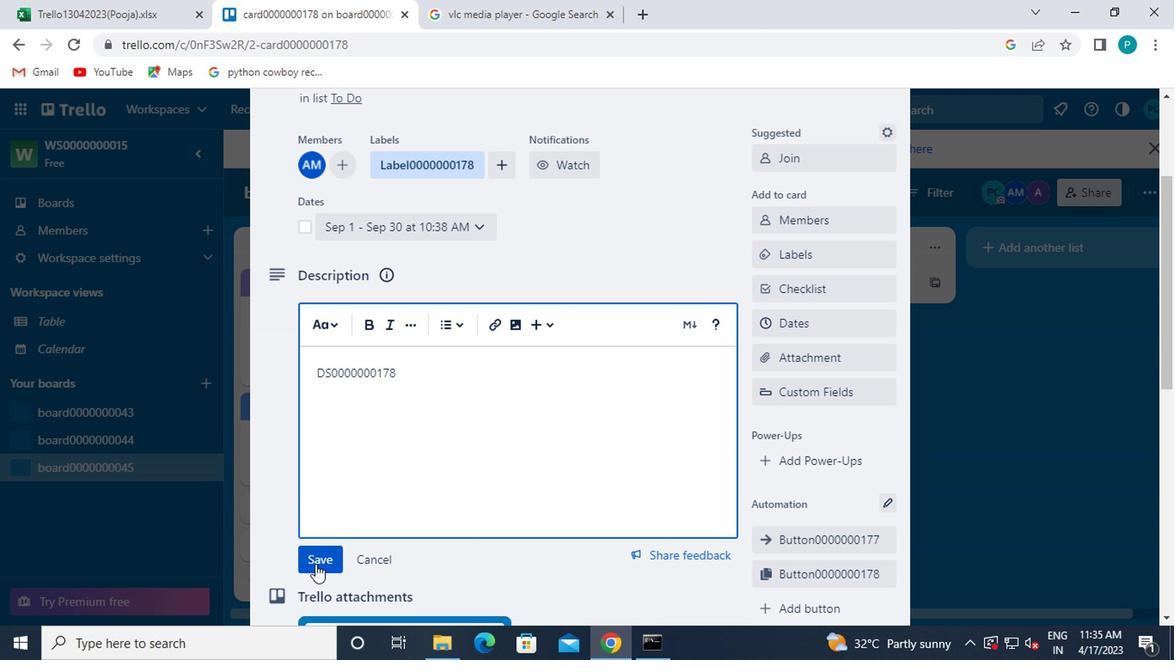 
Action: Mouse pressed left at (310, 563)
Screenshot: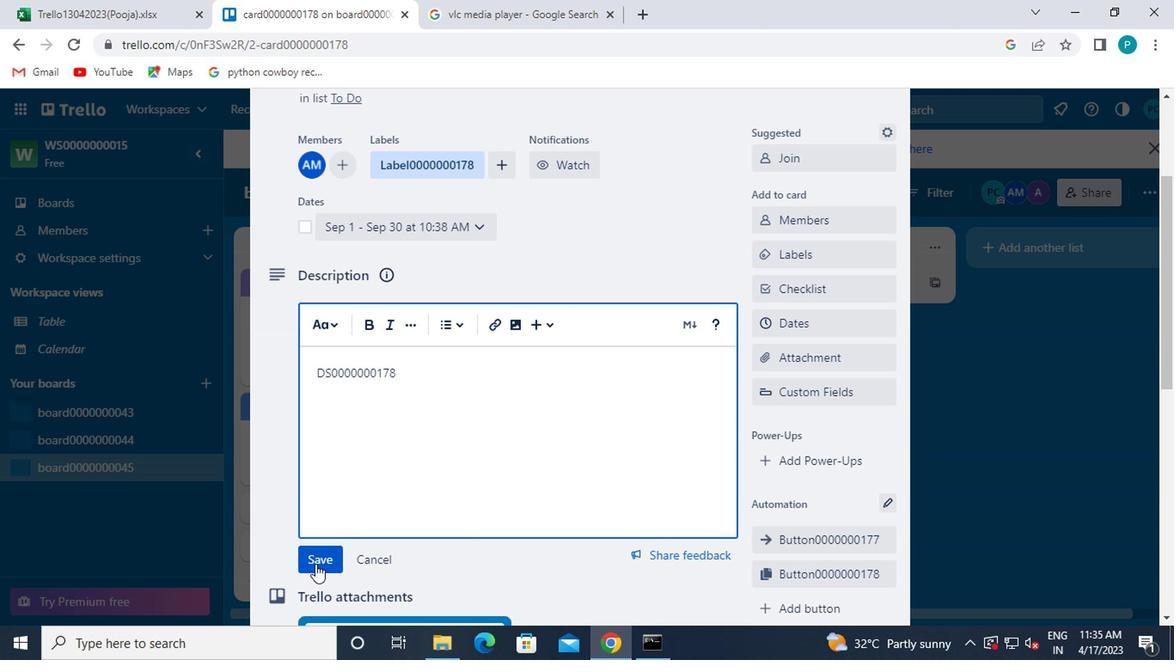 
Action: Mouse scrolled (310, 563) with delta (0, 0)
Screenshot: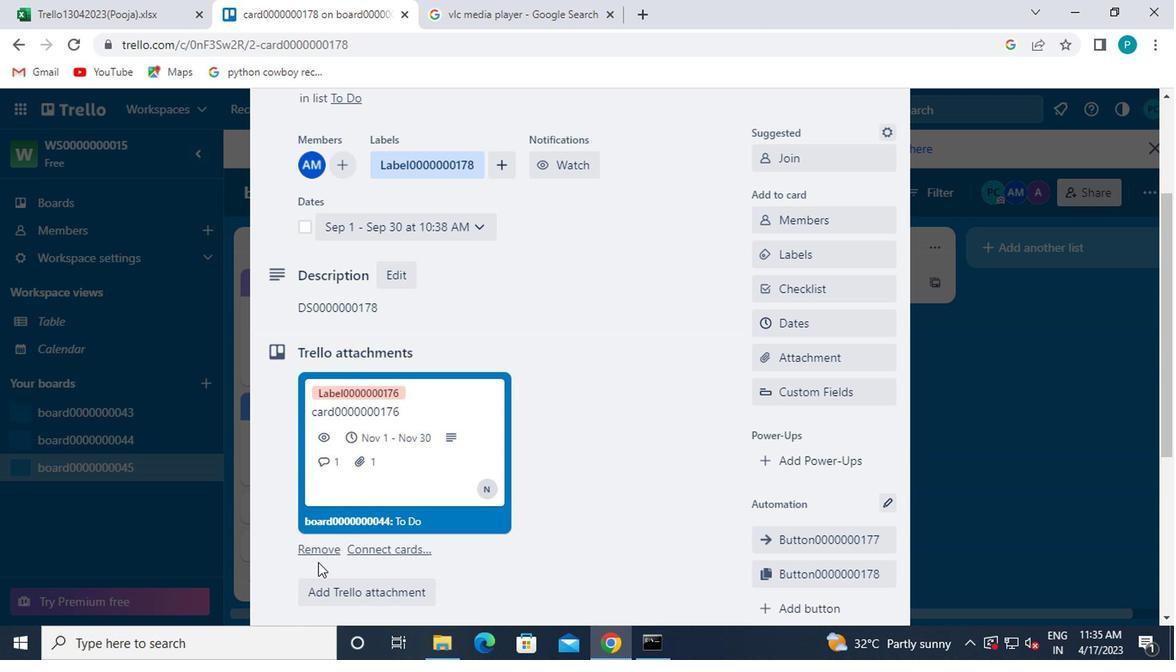 
Action: Mouse scrolled (310, 563) with delta (0, 0)
Screenshot: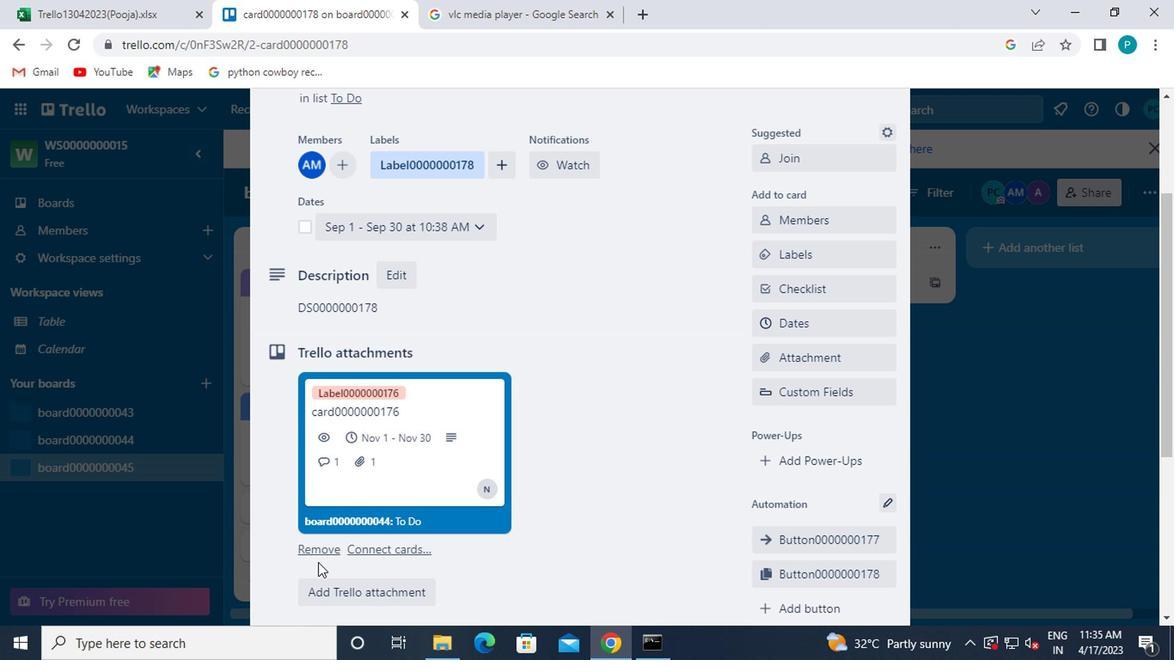 
Action: Mouse scrolled (310, 563) with delta (0, 0)
Screenshot: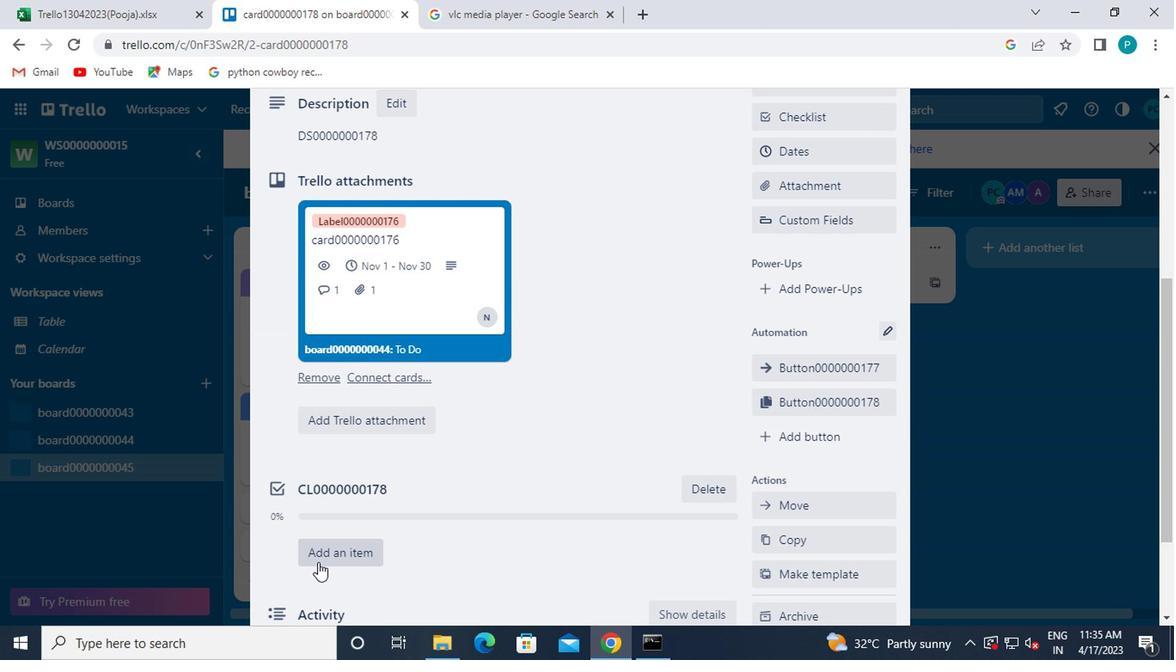 
Action: Mouse scrolled (310, 563) with delta (0, 0)
Screenshot: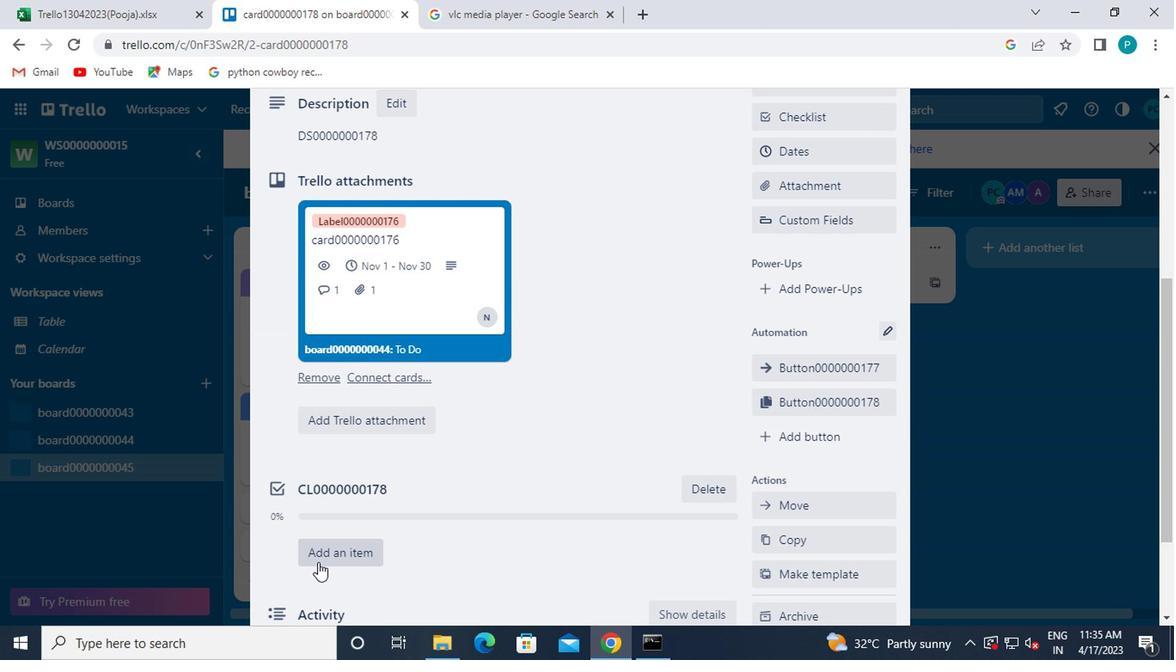 
Action: Mouse moved to (310, 525)
Screenshot: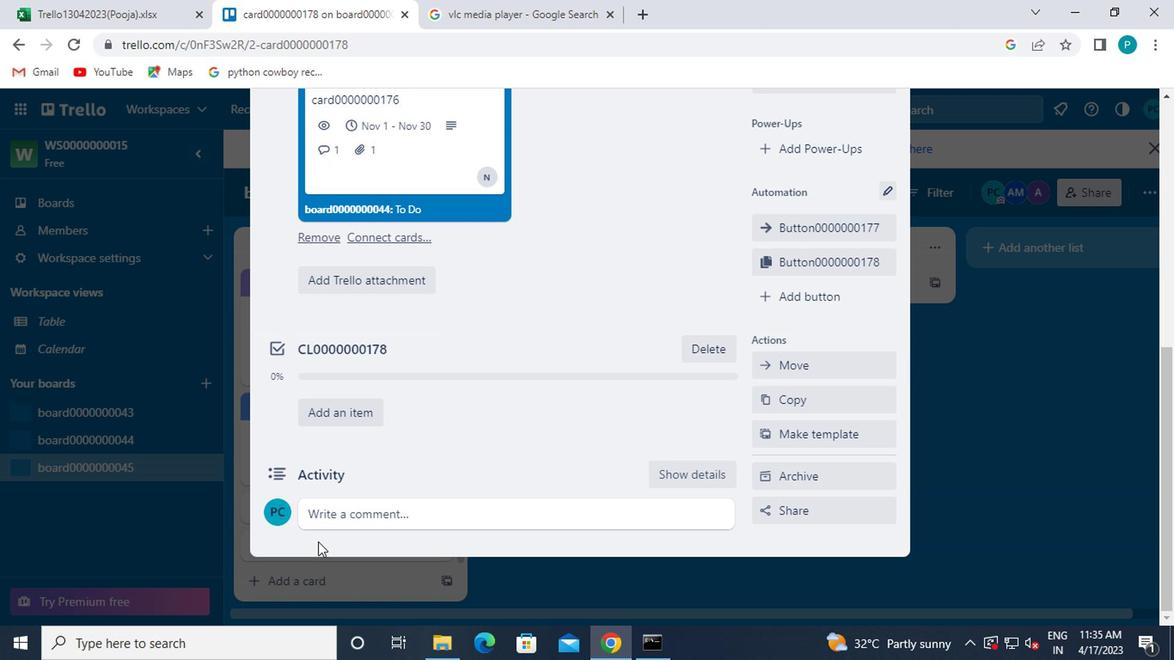 
Action: Mouse pressed left at (310, 525)
Screenshot: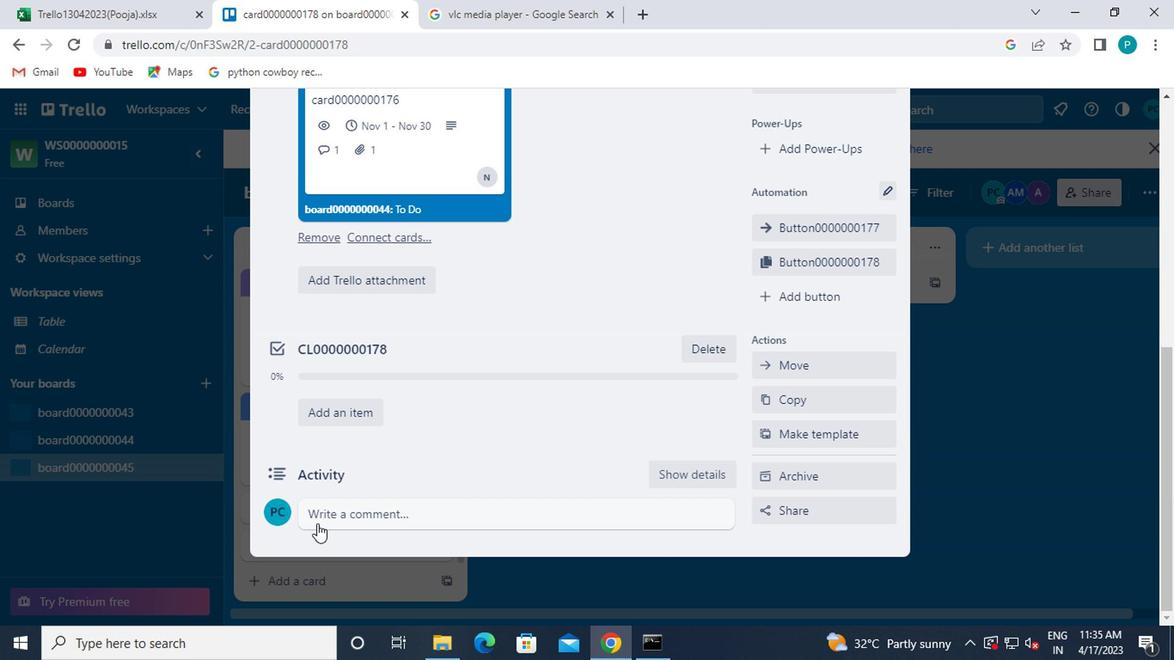 
Action: Key pressed cm0000000178
Screenshot: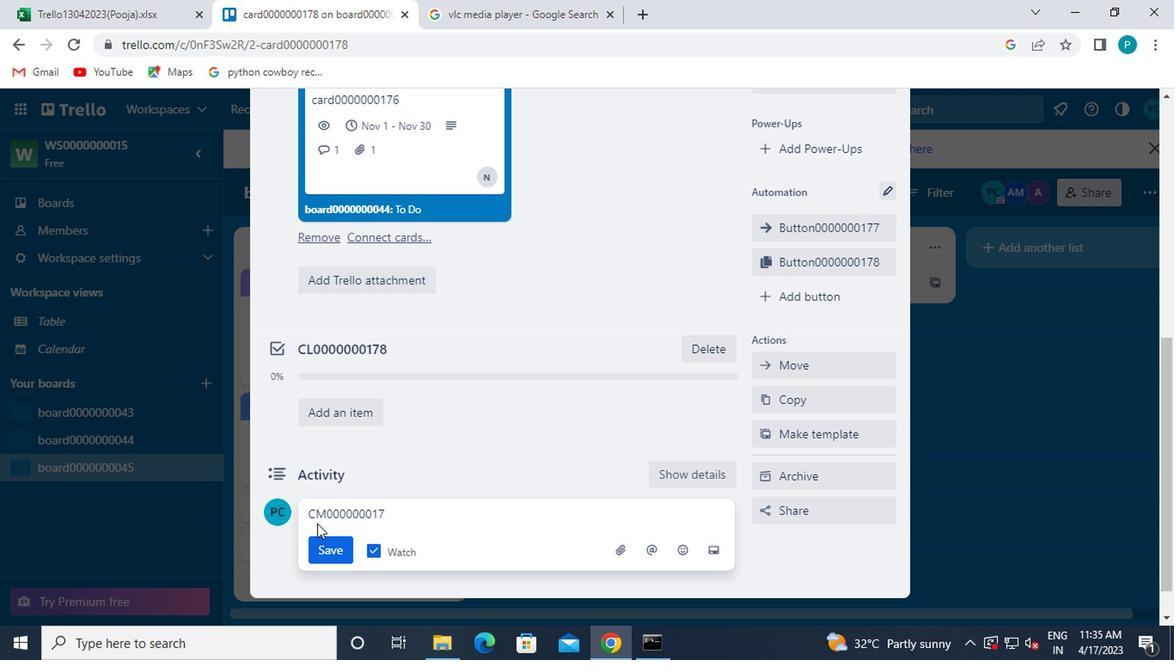 
Action: Mouse moved to (318, 554)
Screenshot: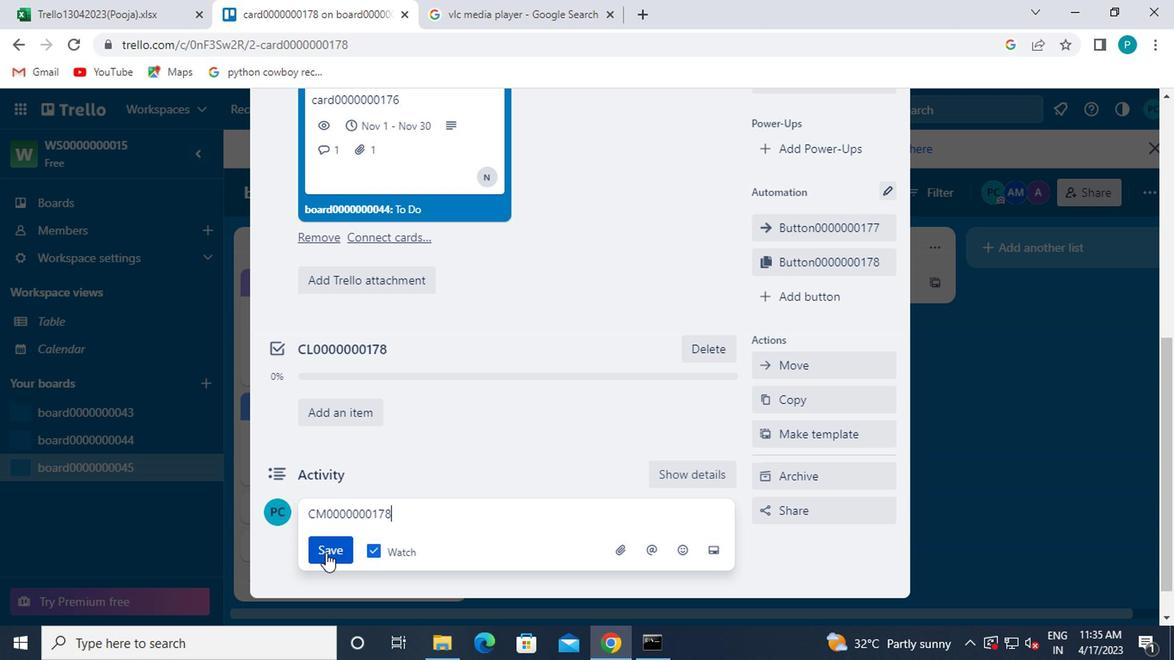 
Action: Mouse pressed left at (318, 554)
Screenshot: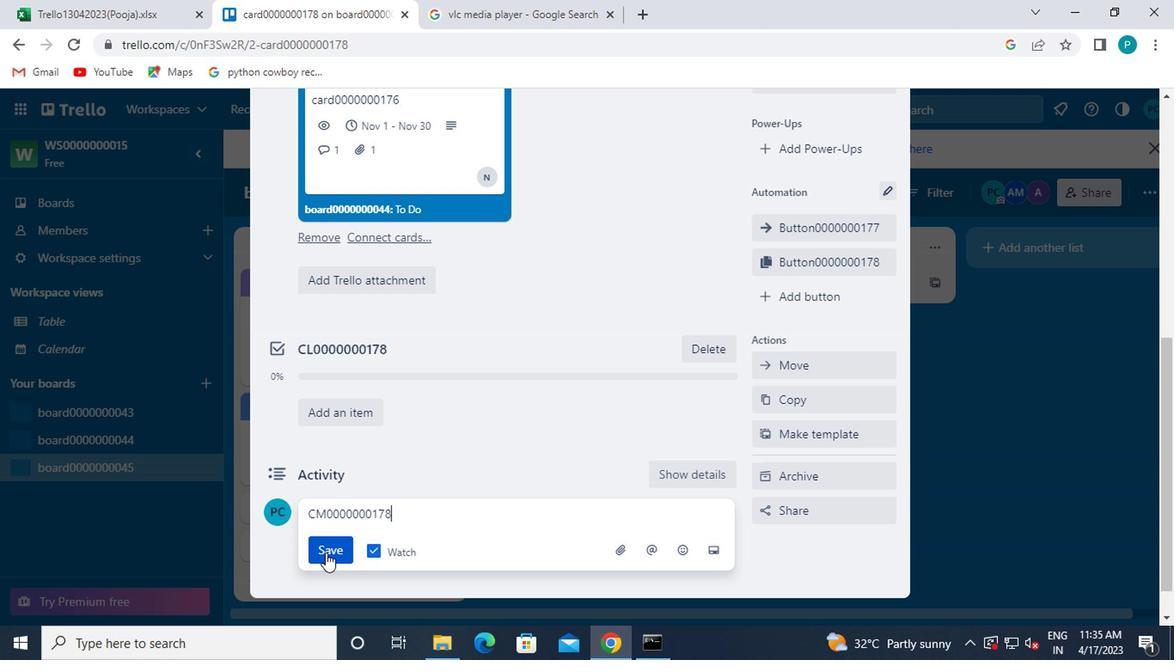
